 Task: Look for space in Metlili Chaamba, Algeria from 6th June, 2023 to 8th June, 2023 for 2 adults in price range Rs.7000 to Rs.12000. Place can be private room with 1  bedroom having 2 beds and 1 bathroom. Property type can be house, flat, hotel. Amenities needed are: wifi, washing machine. Booking option can be shelf check-in. Required host language is .
Action: Mouse moved to (431, 106)
Screenshot: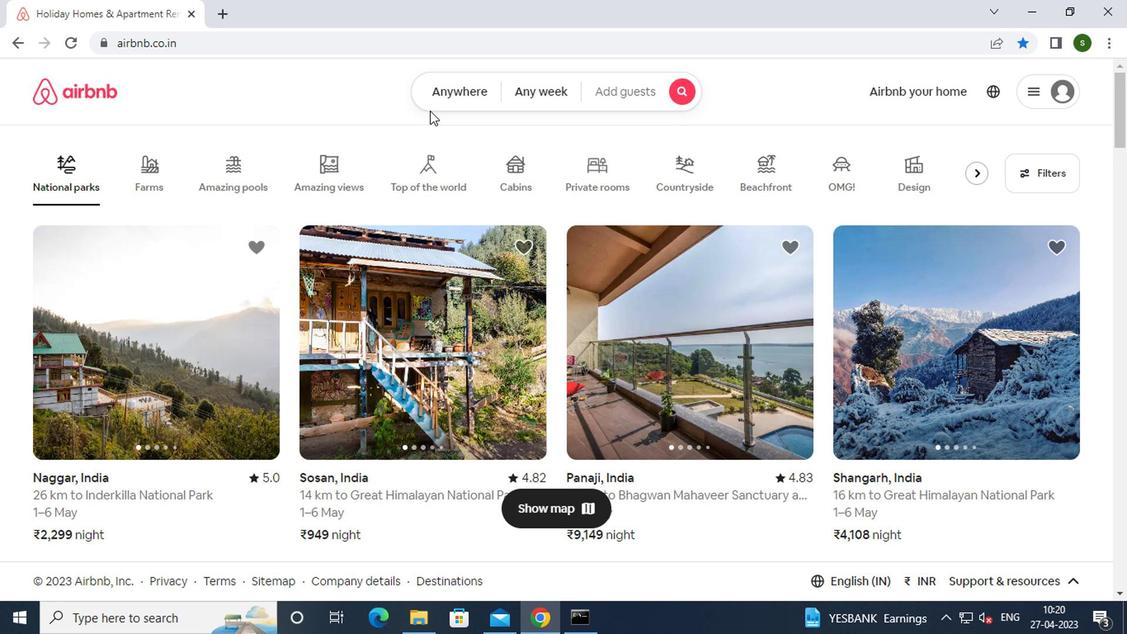 
Action: Mouse pressed left at (431, 106)
Screenshot: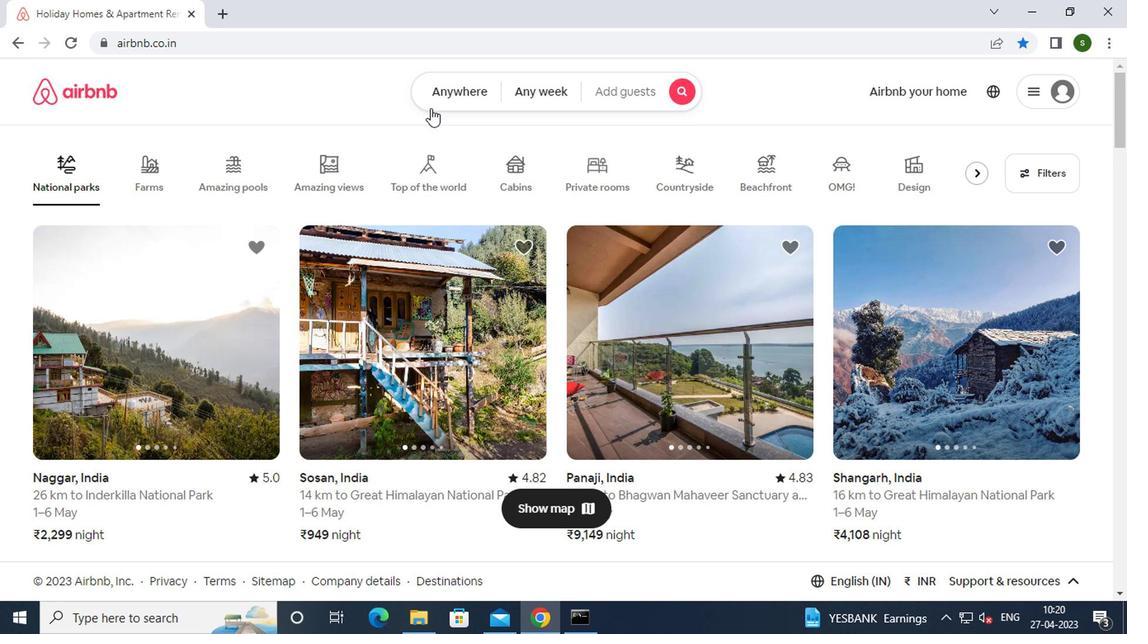 
Action: Mouse moved to (344, 162)
Screenshot: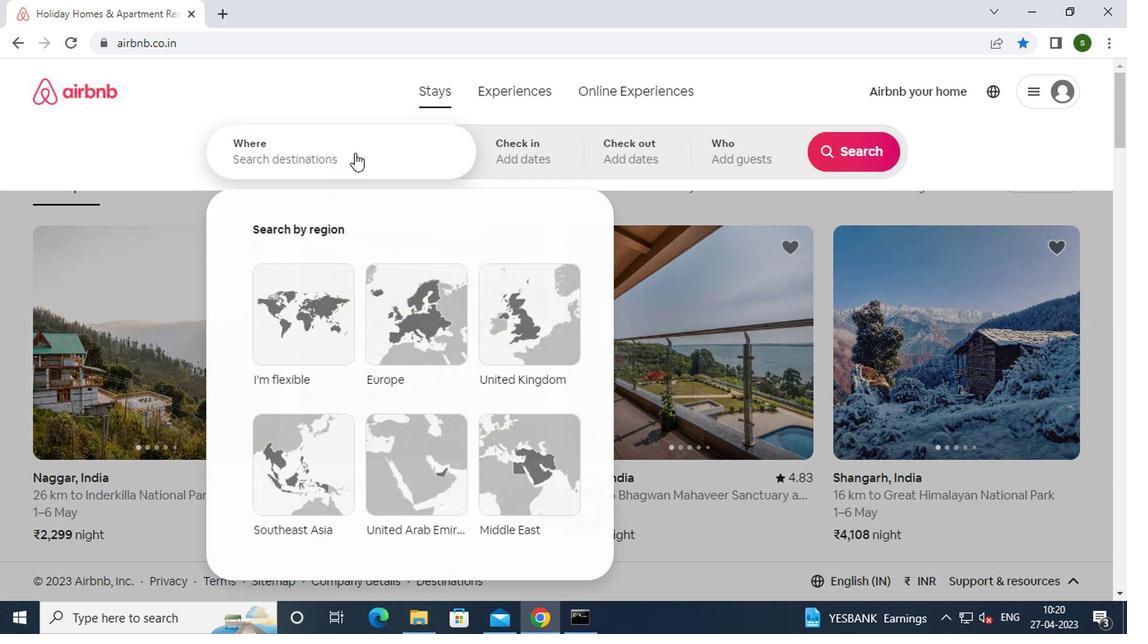 
Action: Mouse pressed left at (344, 162)
Screenshot: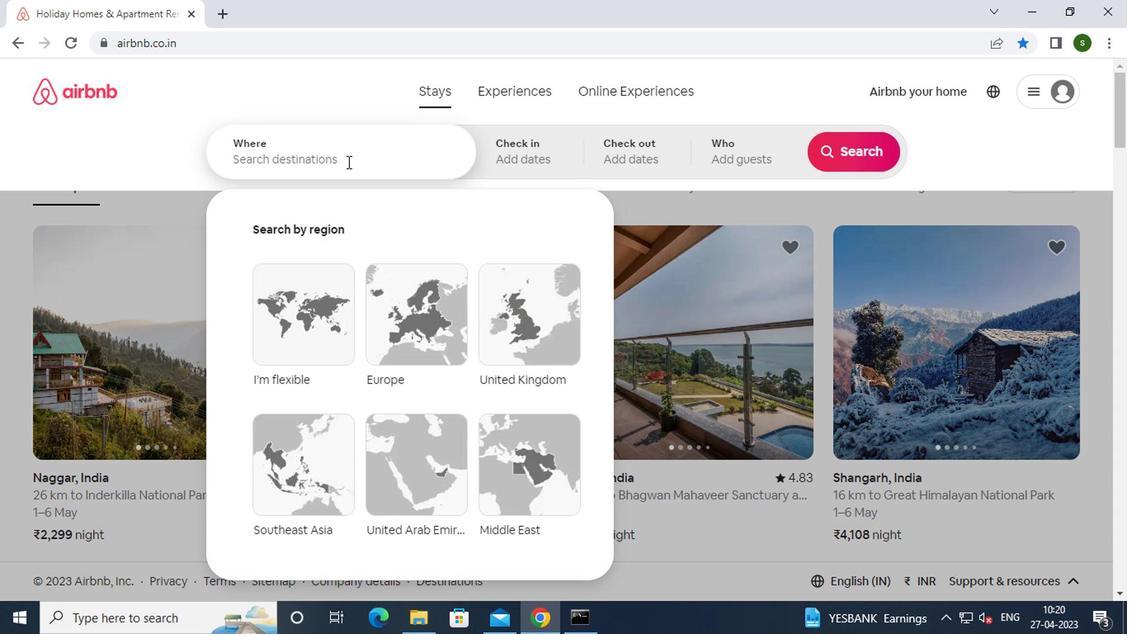 
Action: Key pressed m<Key.caps_lock>etlili<Key.space><Key.caps_lock>c<Key.caps_lock>haamba
Screenshot: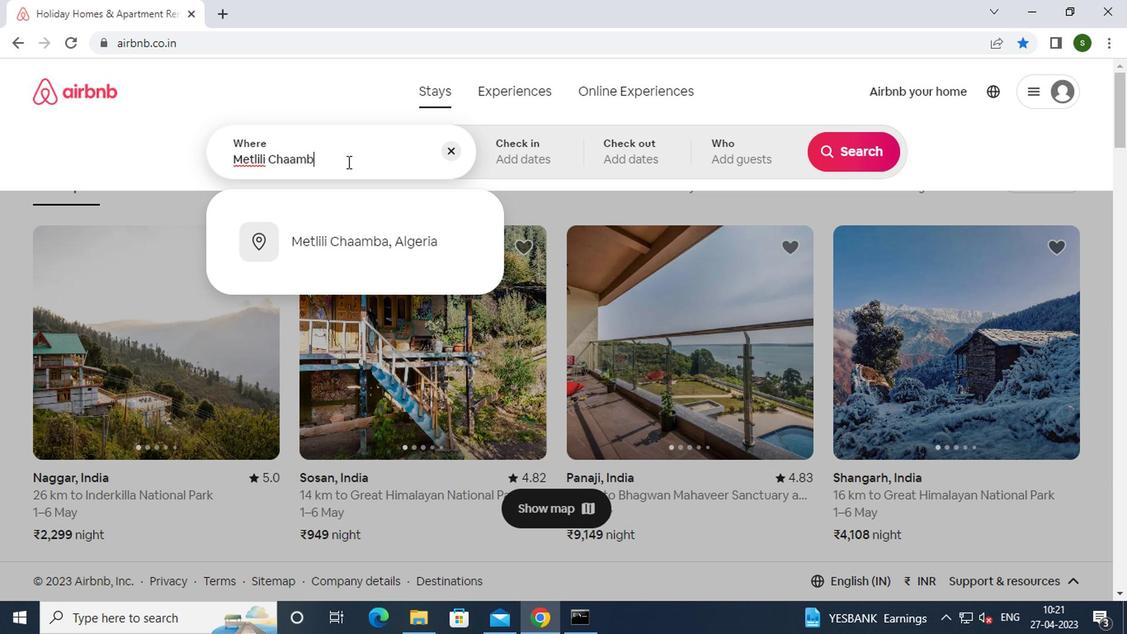 
Action: Mouse moved to (375, 236)
Screenshot: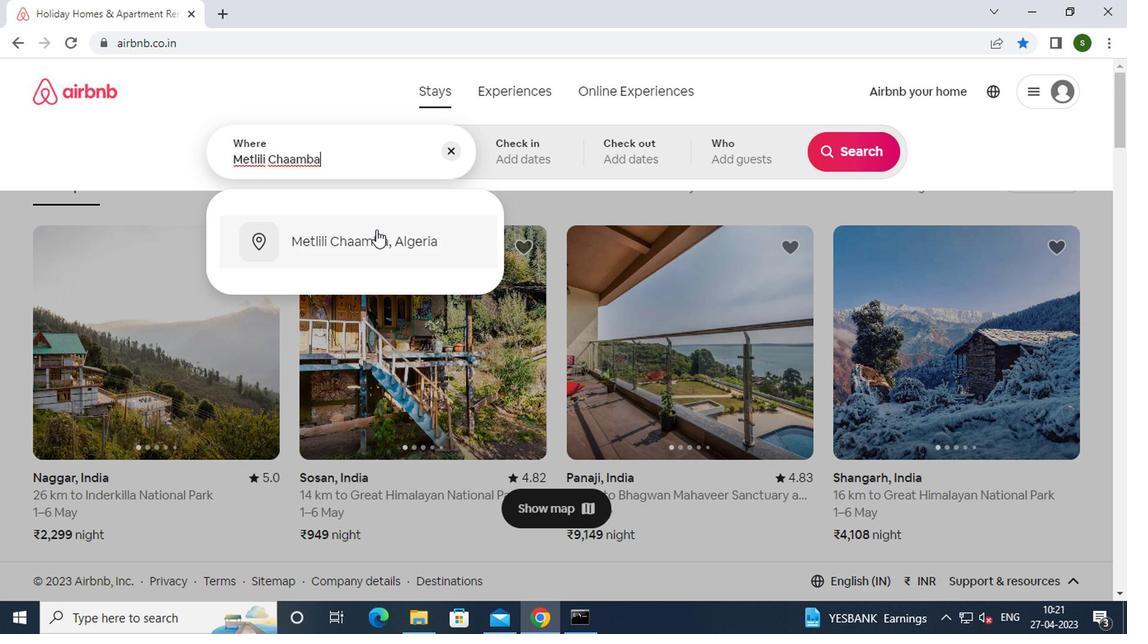 
Action: Mouse pressed left at (375, 236)
Screenshot: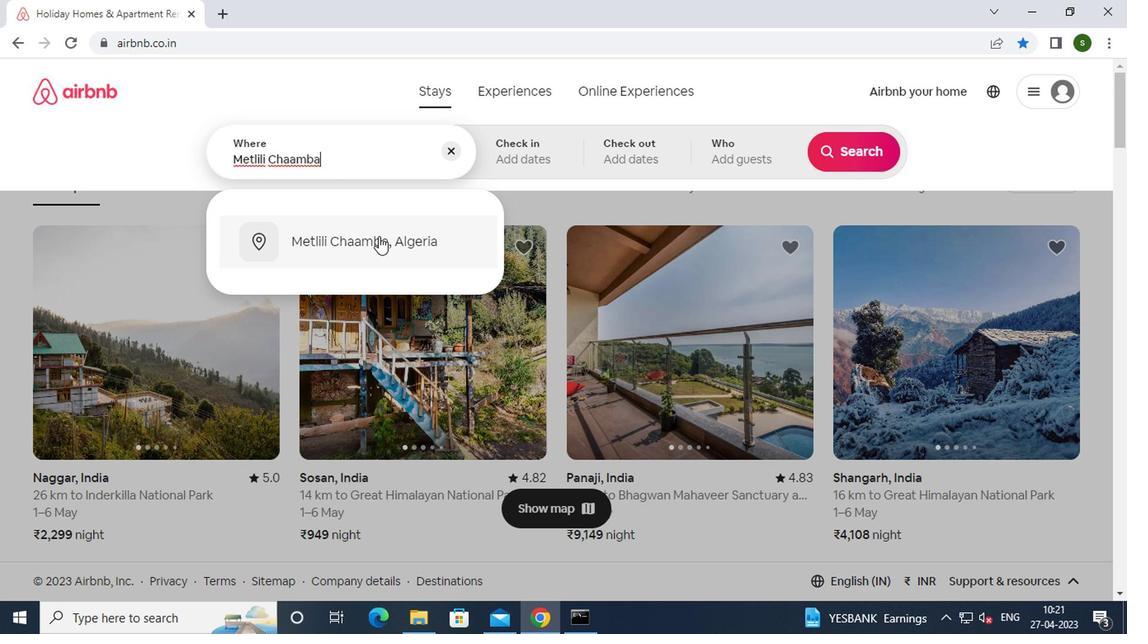
Action: Mouse moved to (840, 283)
Screenshot: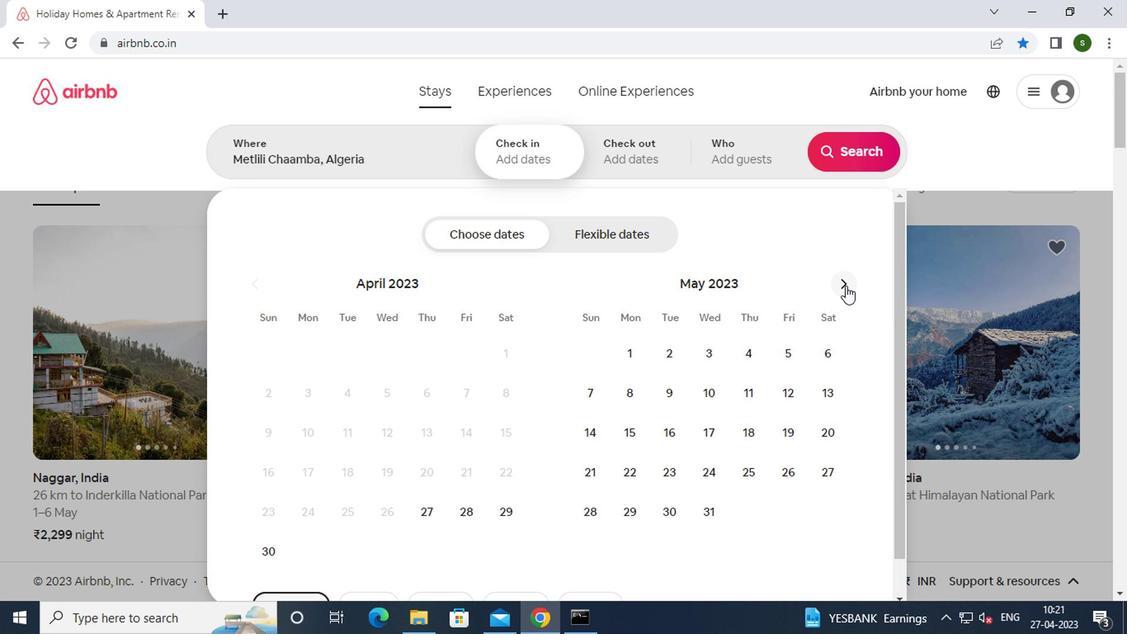 
Action: Mouse pressed left at (840, 283)
Screenshot: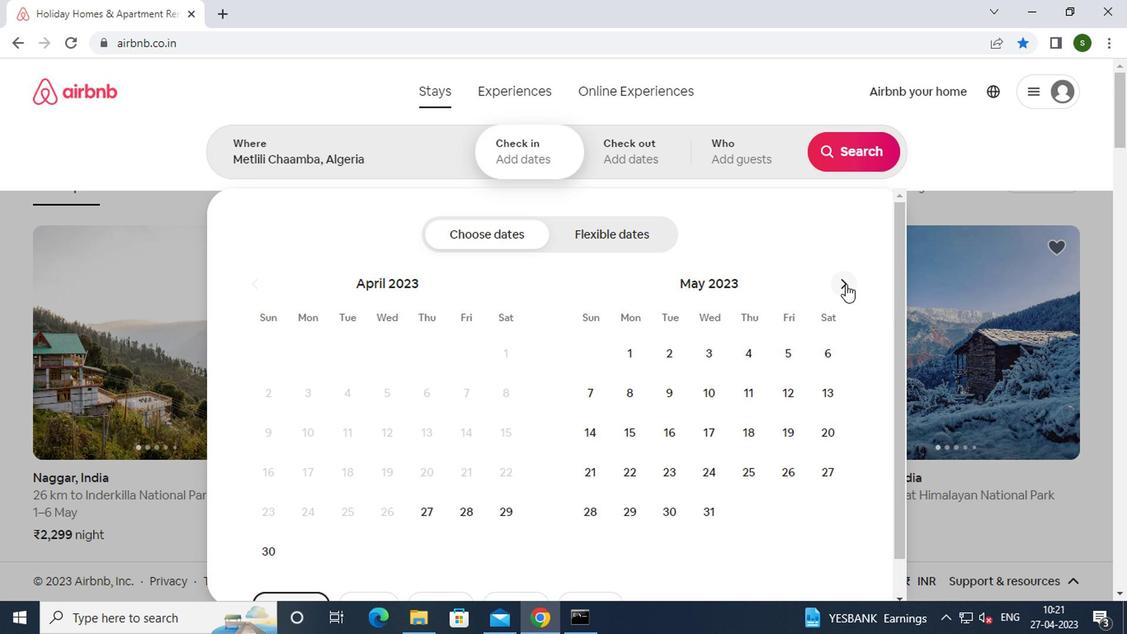 
Action: Mouse moved to (665, 393)
Screenshot: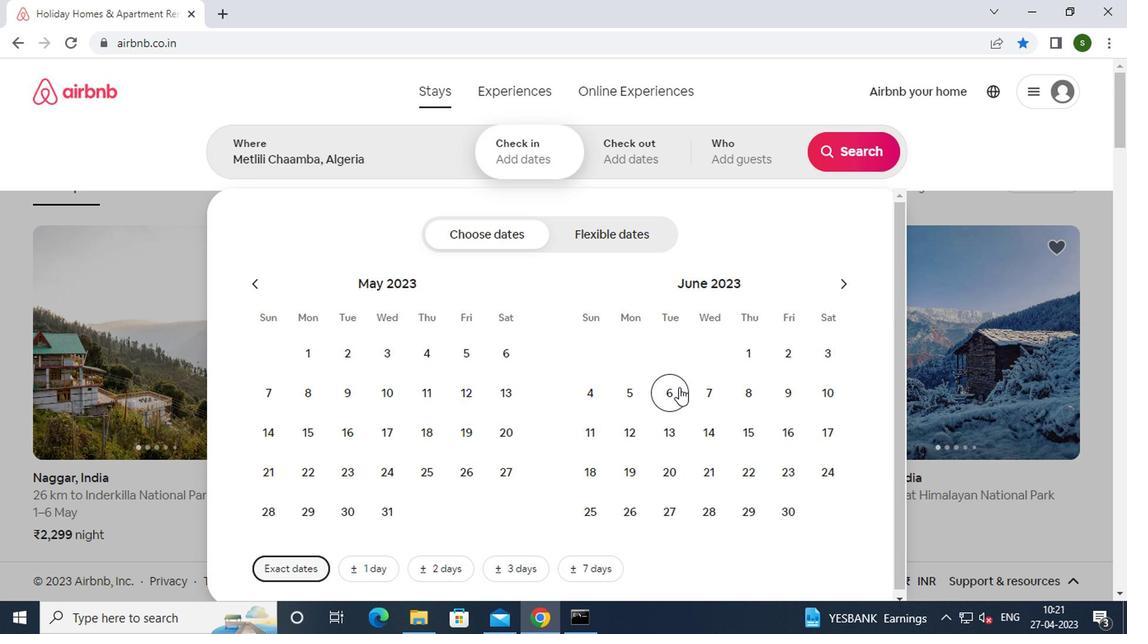 
Action: Mouse pressed left at (665, 393)
Screenshot: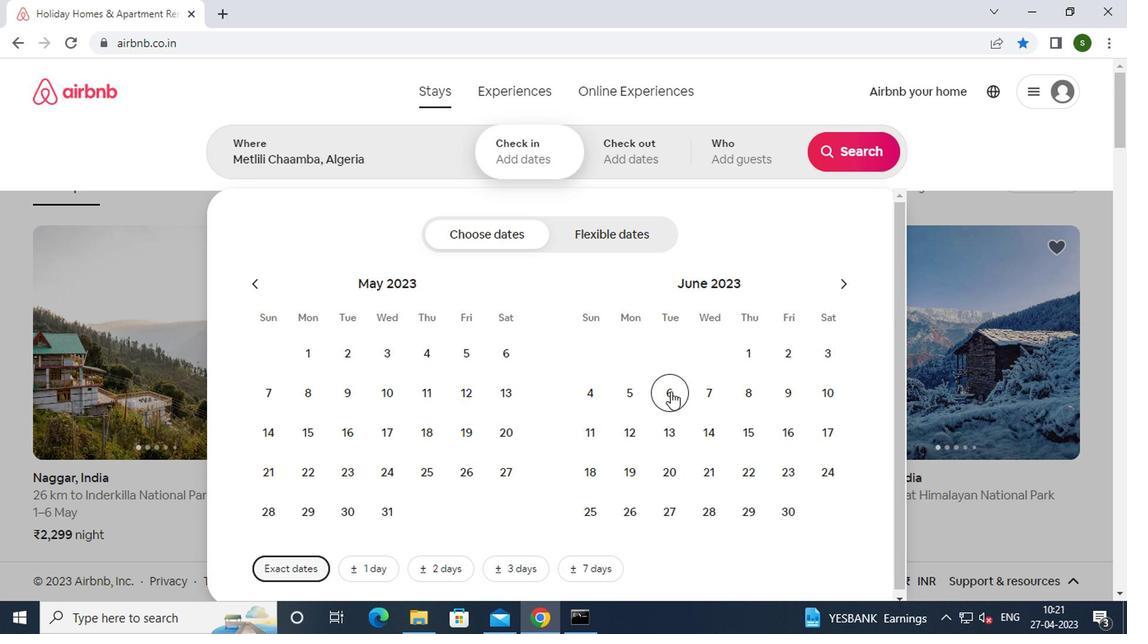 
Action: Mouse moved to (753, 396)
Screenshot: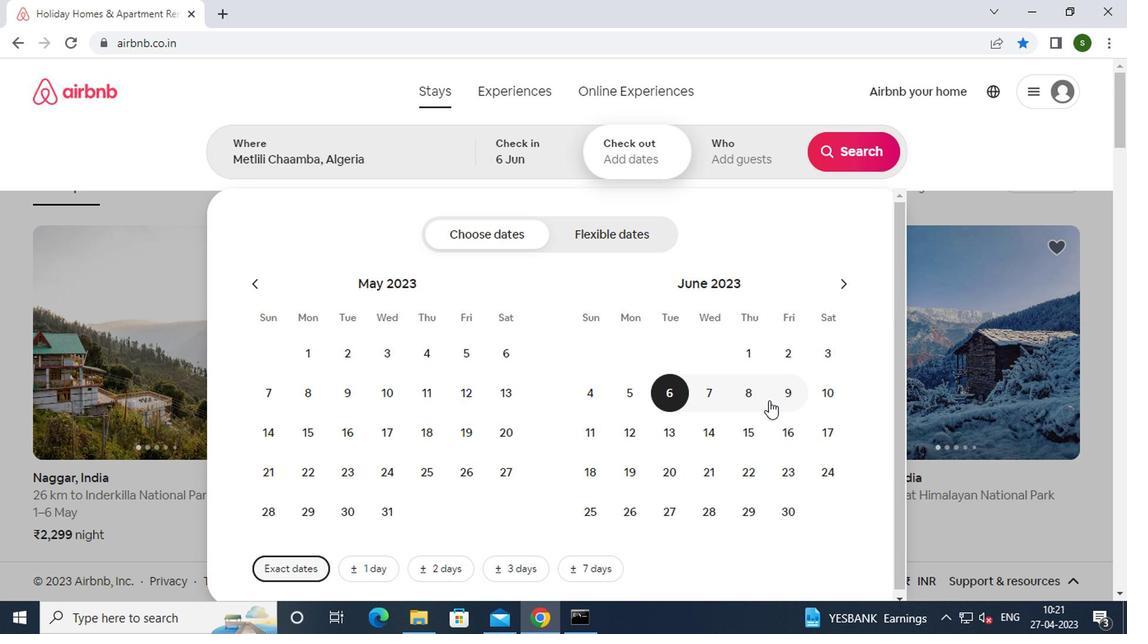 
Action: Mouse pressed left at (753, 396)
Screenshot: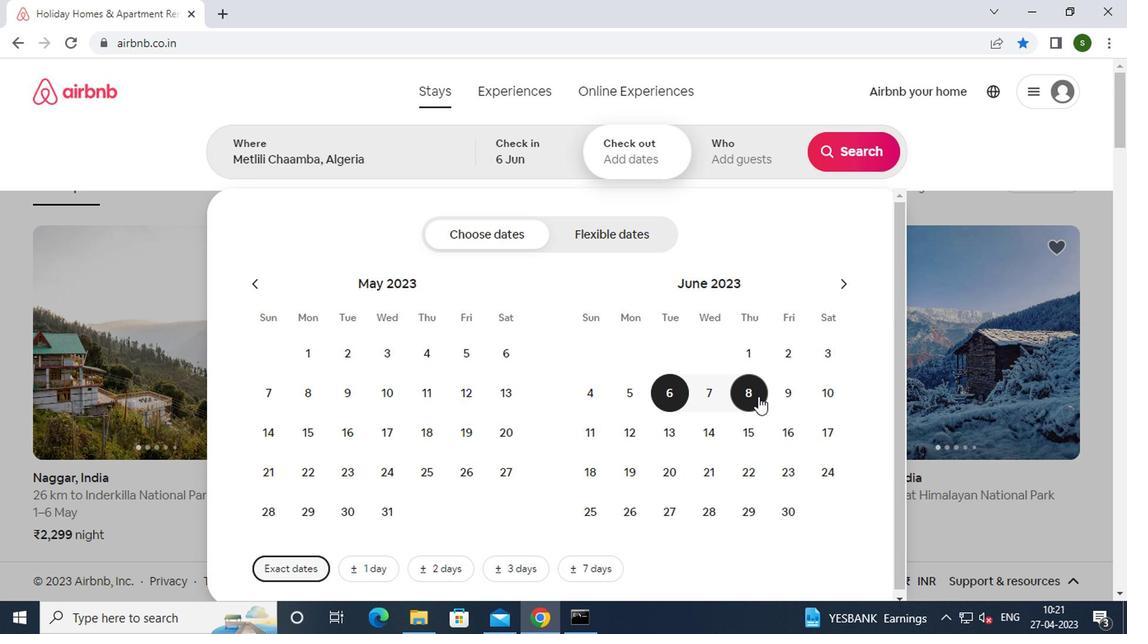 
Action: Mouse moved to (737, 149)
Screenshot: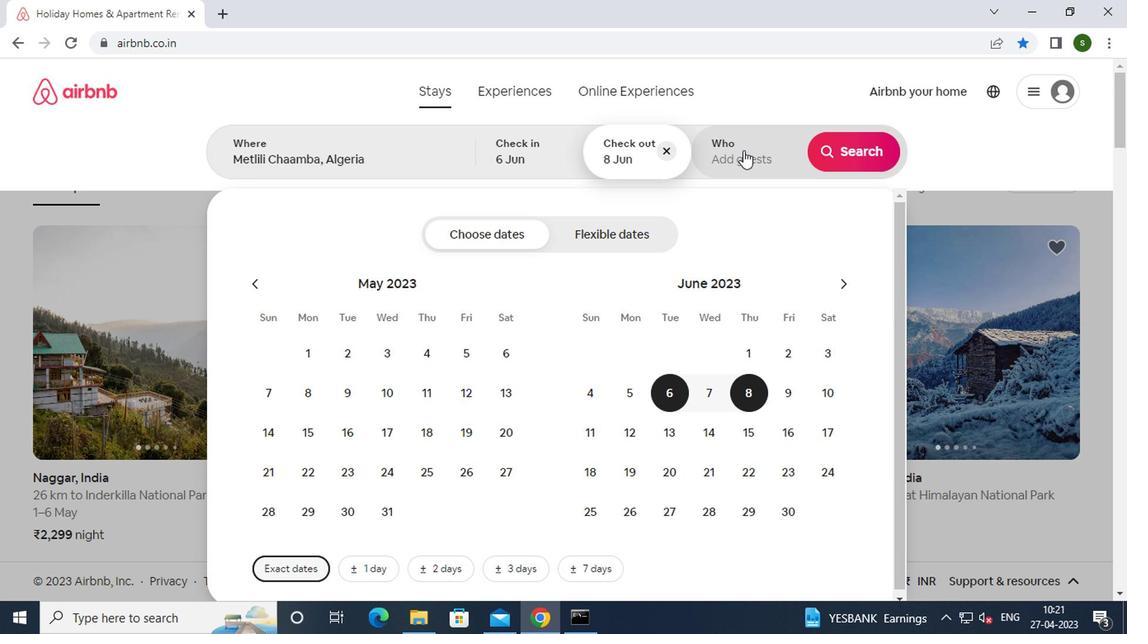 
Action: Mouse pressed left at (737, 149)
Screenshot: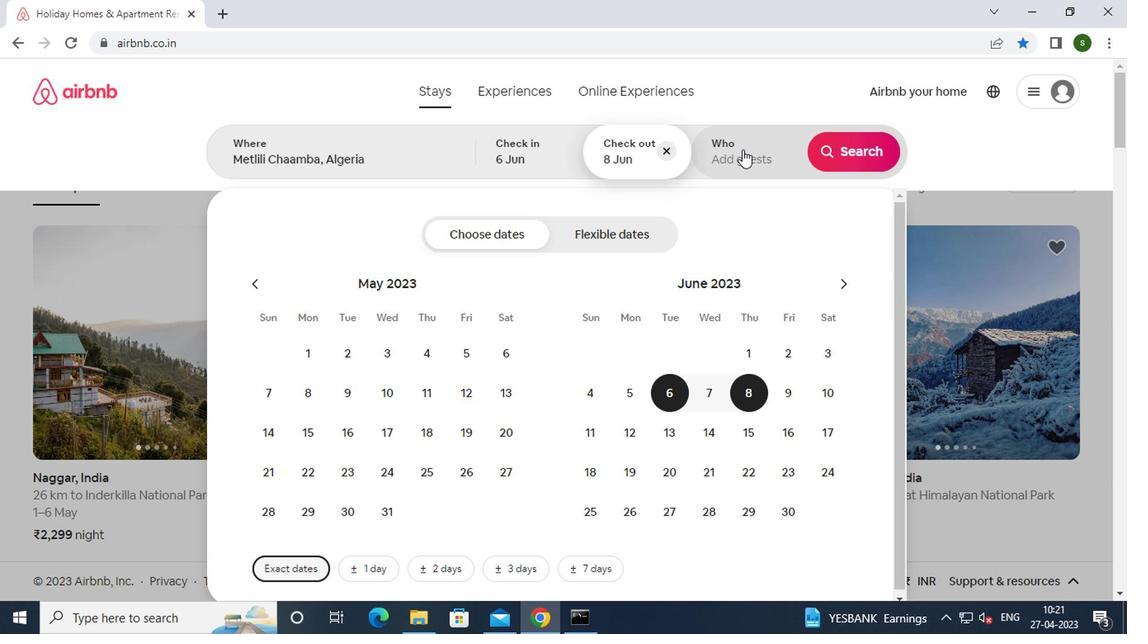 
Action: Mouse moved to (854, 238)
Screenshot: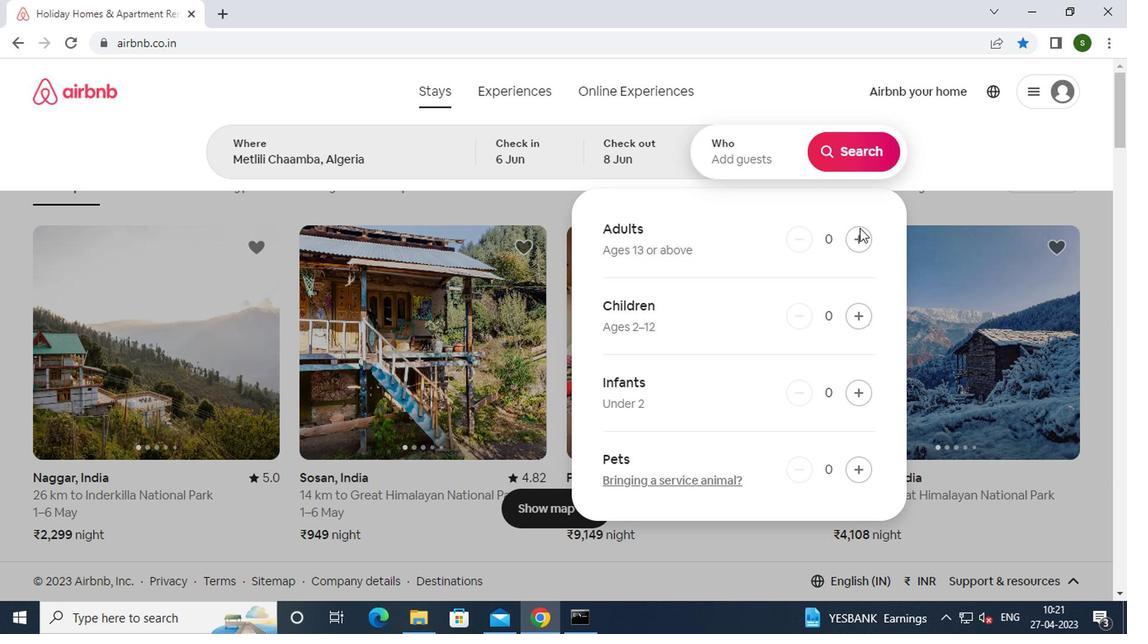 
Action: Mouse pressed left at (854, 238)
Screenshot: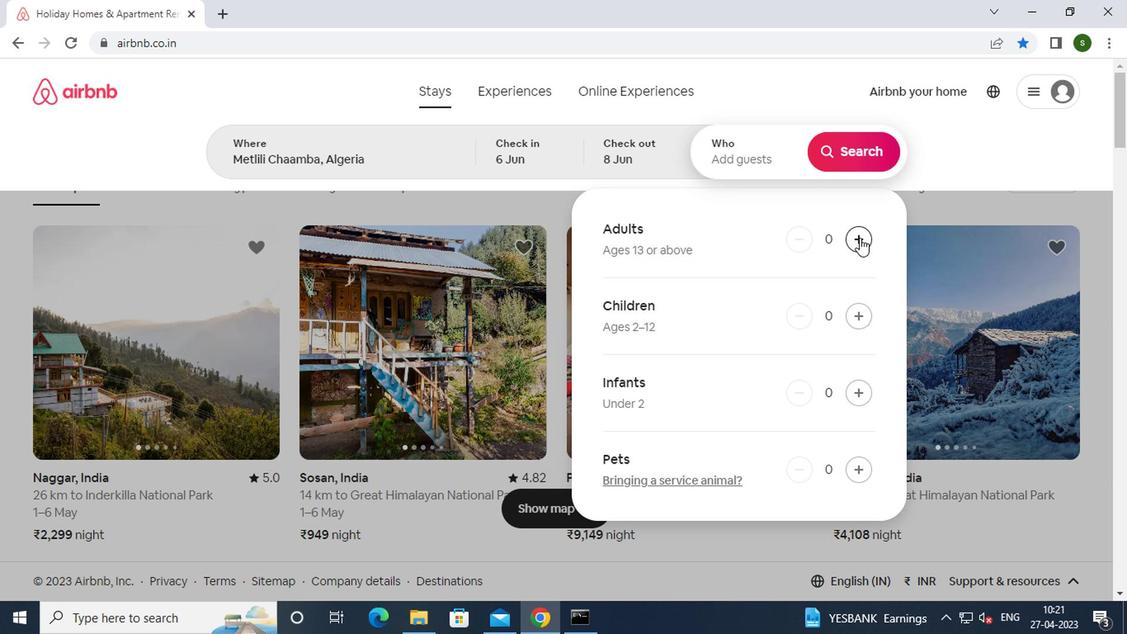 
Action: Mouse pressed left at (854, 238)
Screenshot: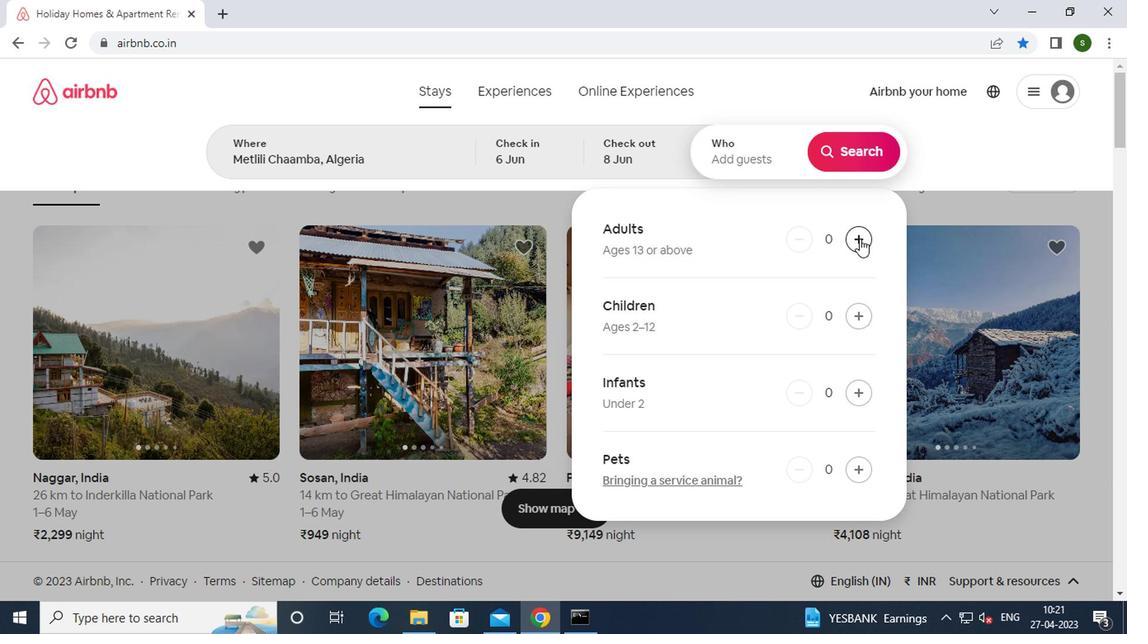 
Action: Mouse moved to (863, 148)
Screenshot: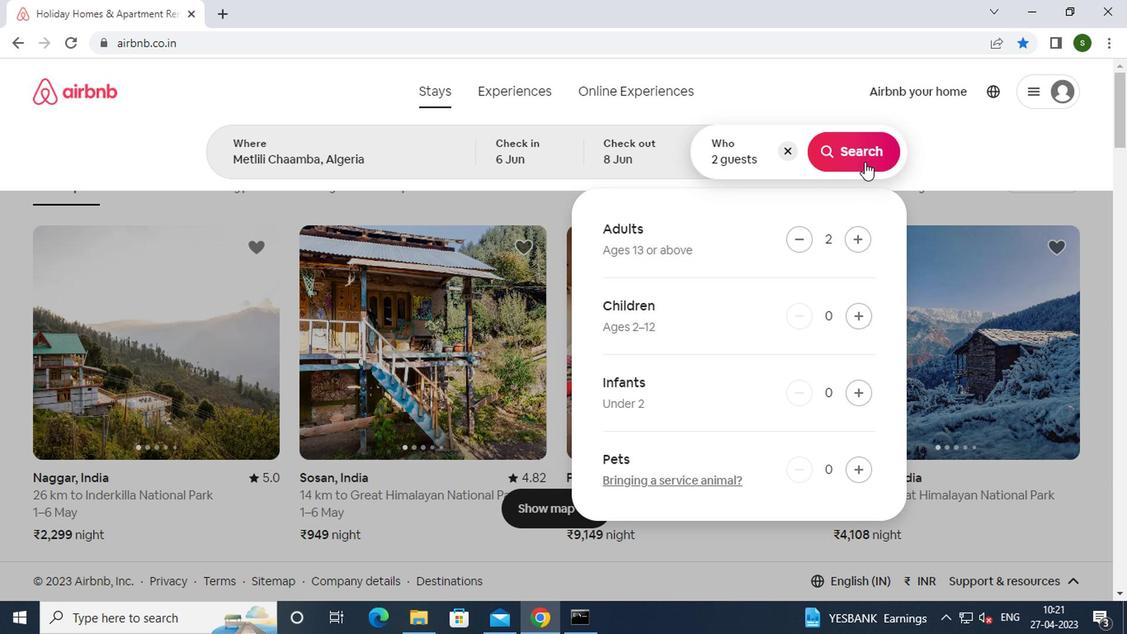 
Action: Mouse pressed left at (863, 148)
Screenshot: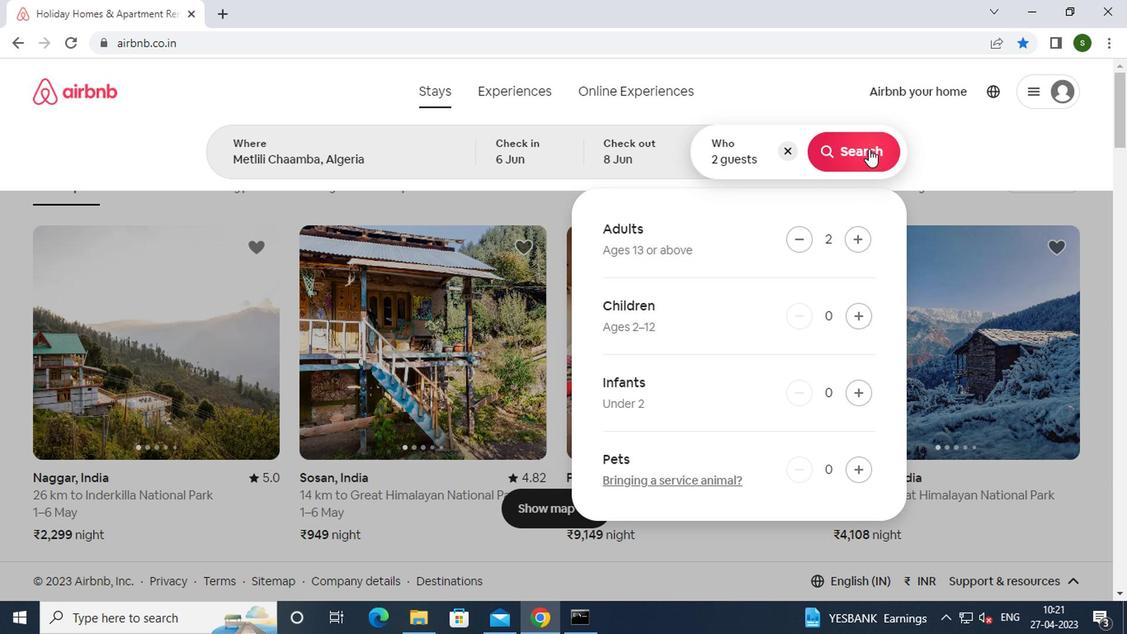 
Action: Mouse moved to (1050, 160)
Screenshot: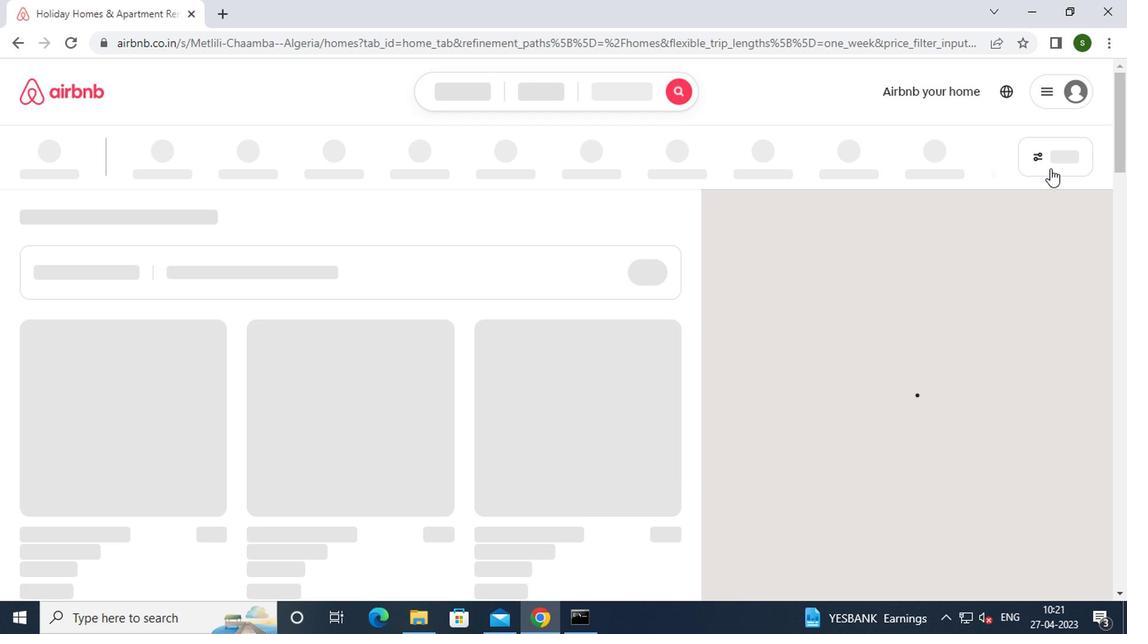 
Action: Mouse pressed left at (1050, 160)
Screenshot: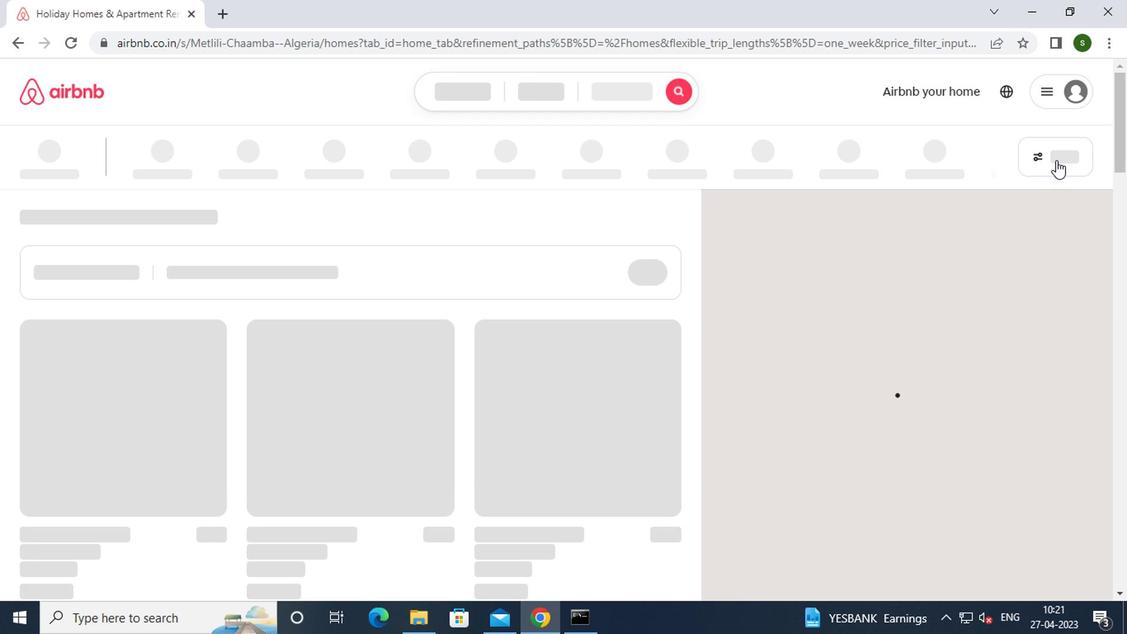 
Action: Mouse moved to (1022, 154)
Screenshot: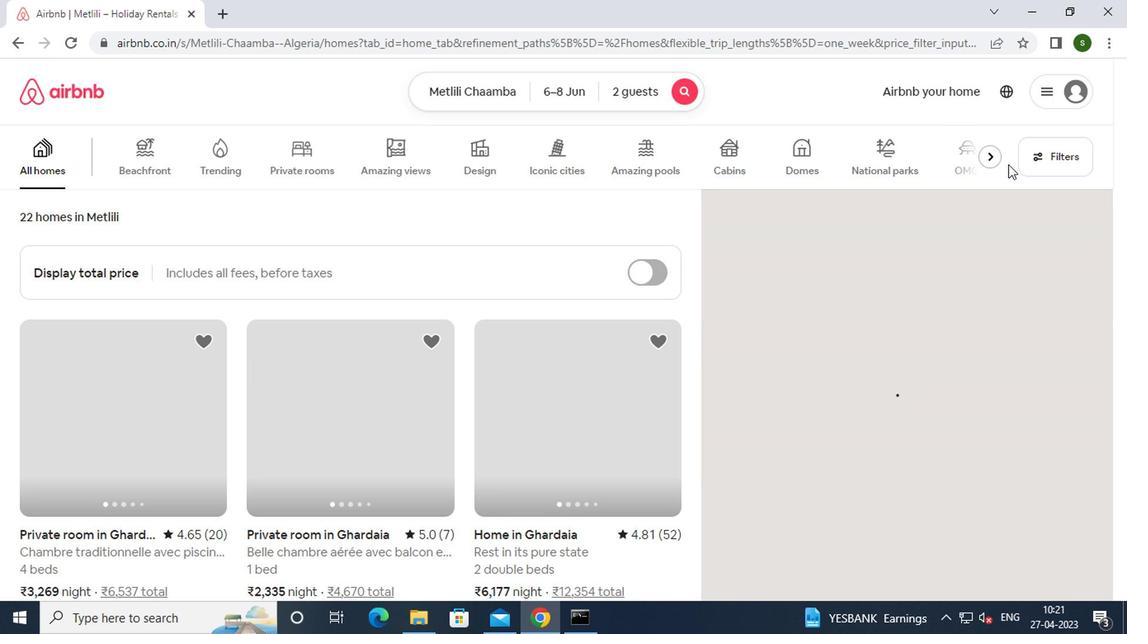 
Action: Mouse pressed left at (1022, 154)
Screenshot: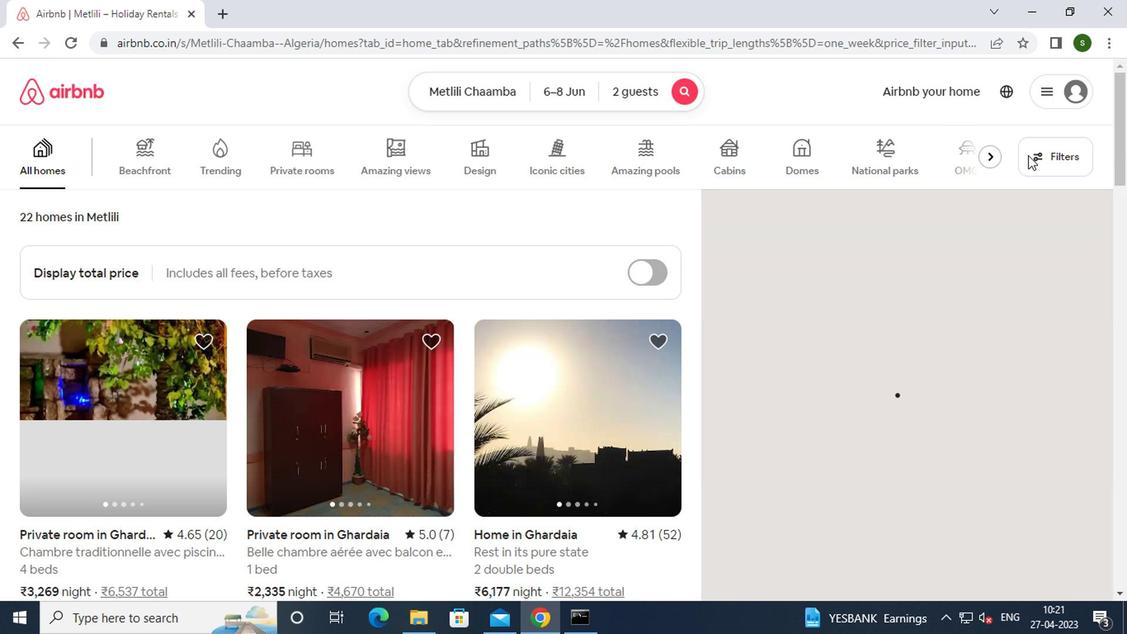
Action: Mouse moved to (474, 364)
Screenshot: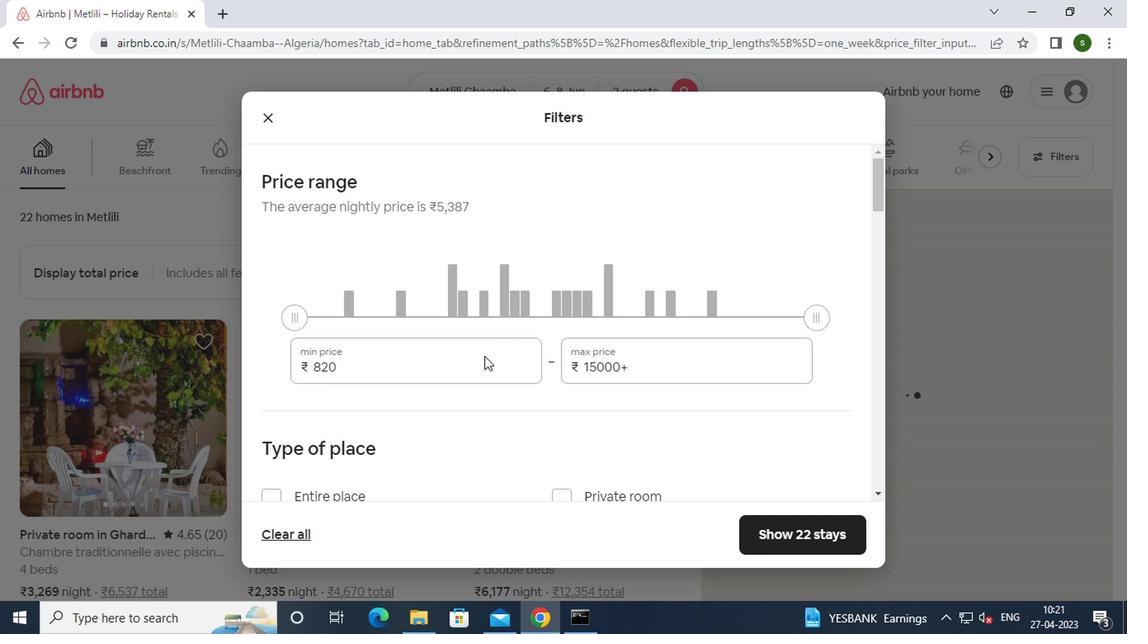 
Action: Mouse pressed left at (474, 364)
Screenshot: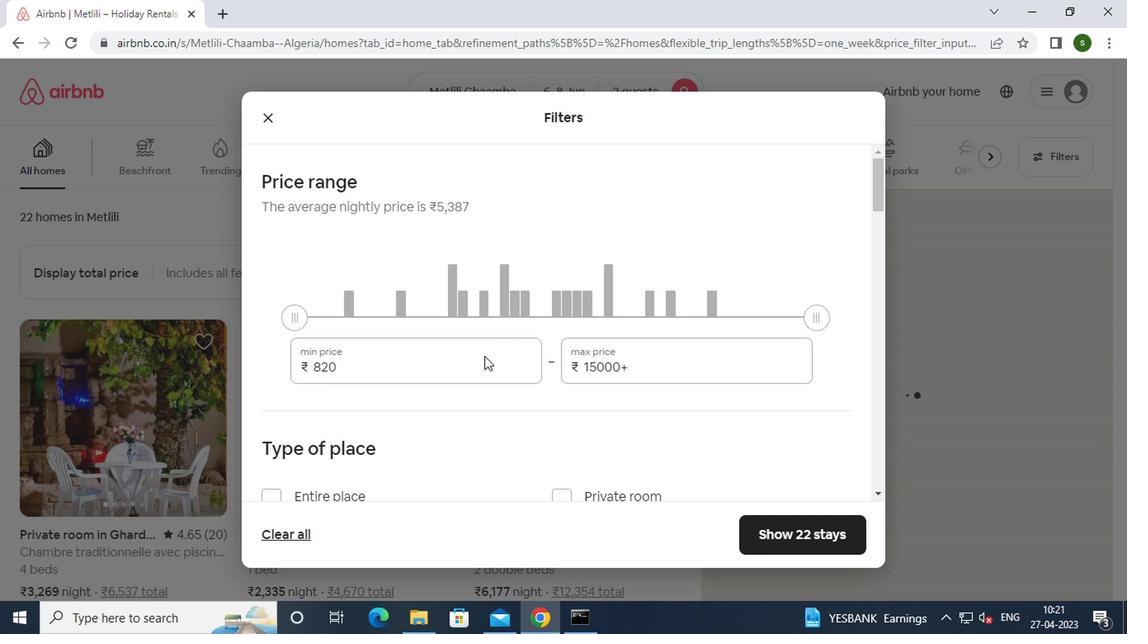 
Action: Mouse moved to (460, 357)
Screenshot: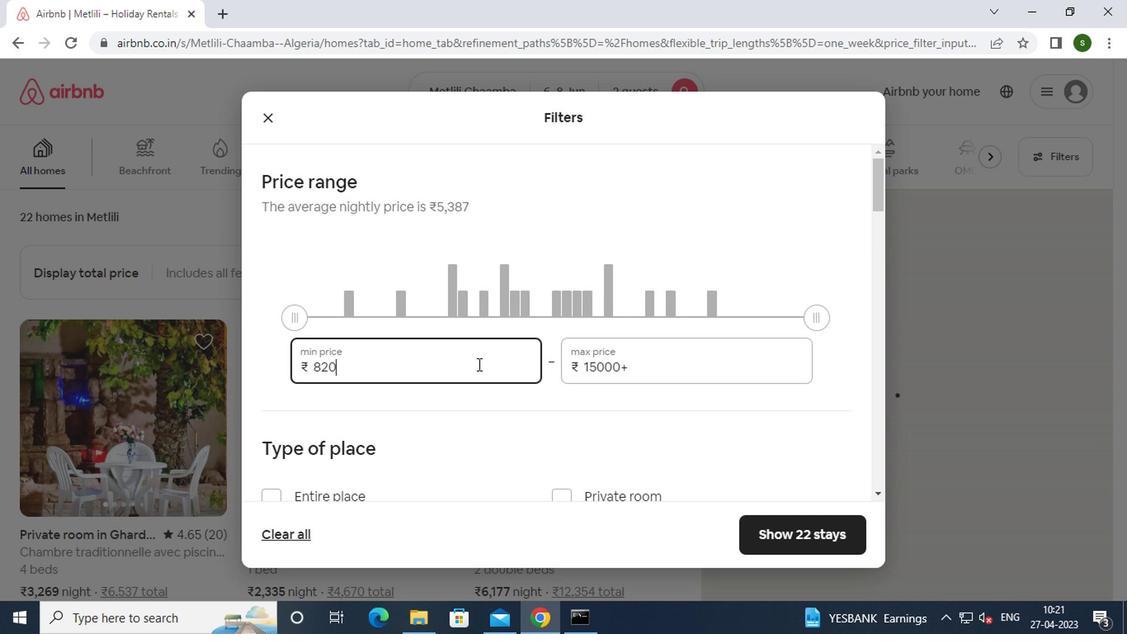 
Action: Key pressed <Key.backspace><Key.backspace><Key.backspace><Key.backspace><Key.backspace><Key.backspace><Key.backspace><Key.backspace><Key.backspace>7000
Screenshot: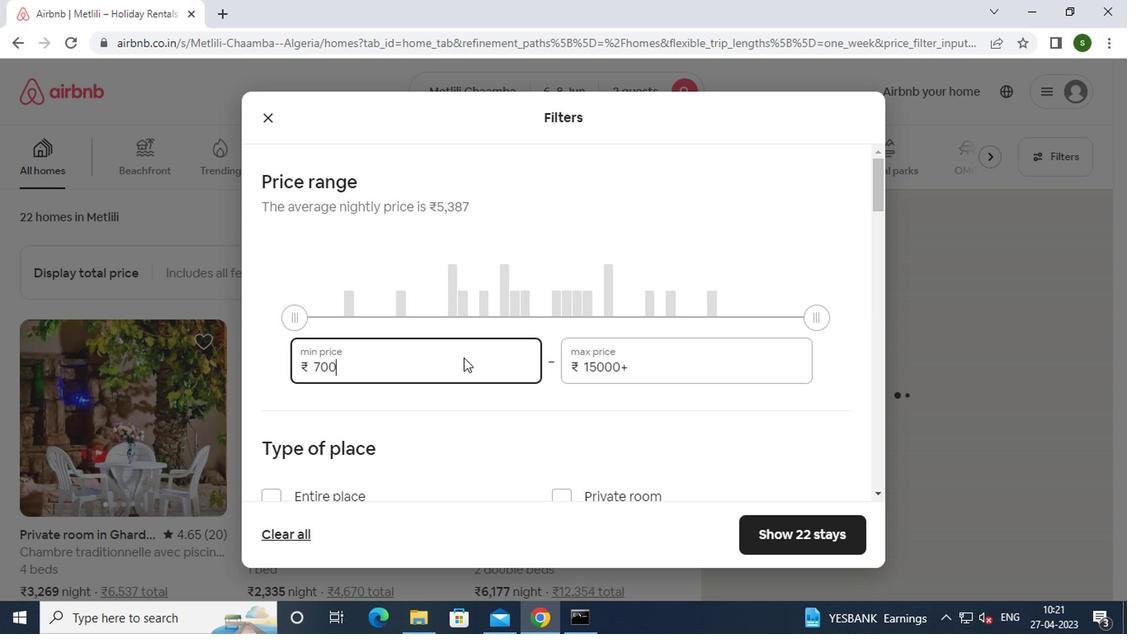 
Action: Mouse moved to (643, 373)
Screenshot: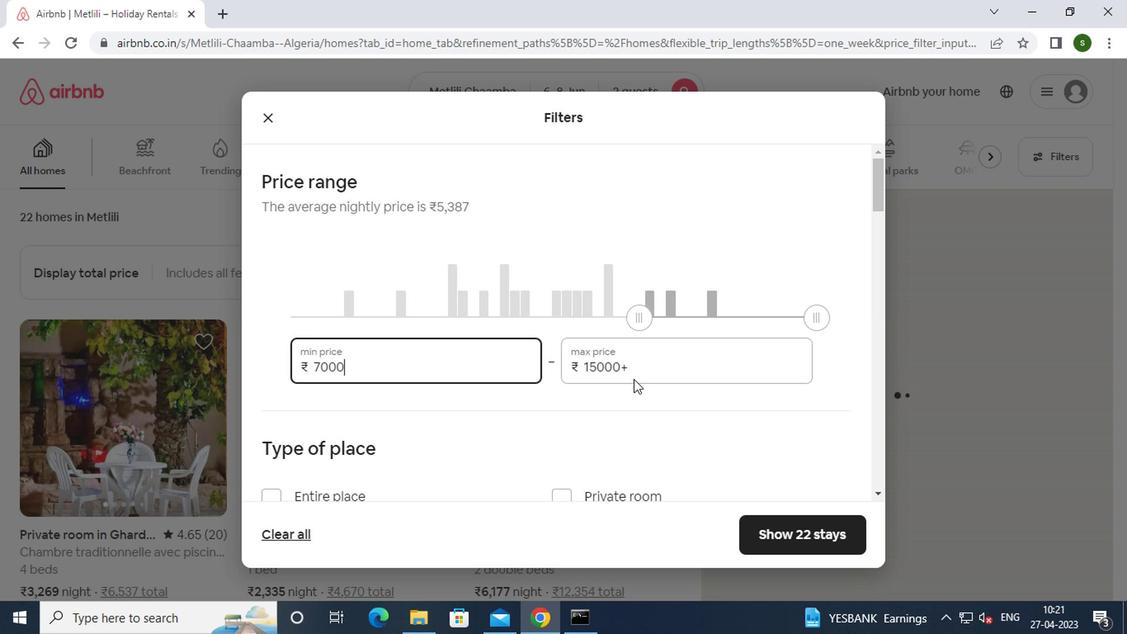 
Action: Mouse pressed left at (643, 373)
Screenshot: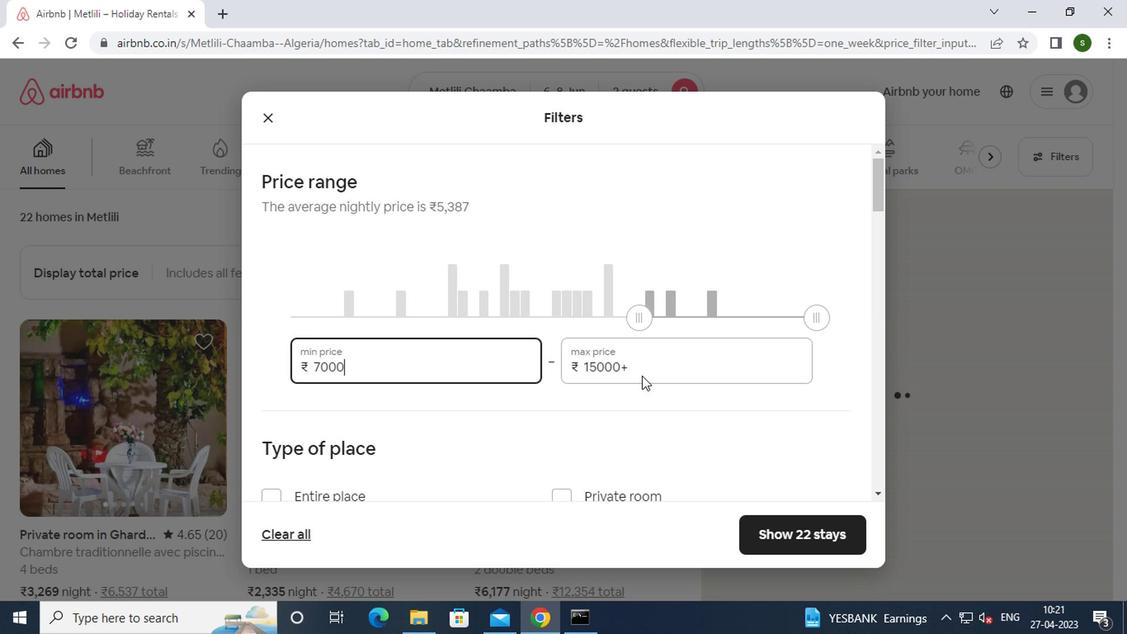 
Action: Key pressed <Key.backspace><Key.backspace><Key.backspace><Key.backspace><Key.backspace><Key.backspace><Key.backspace><Key.backspace><Key.backspace>12000
Screenshot: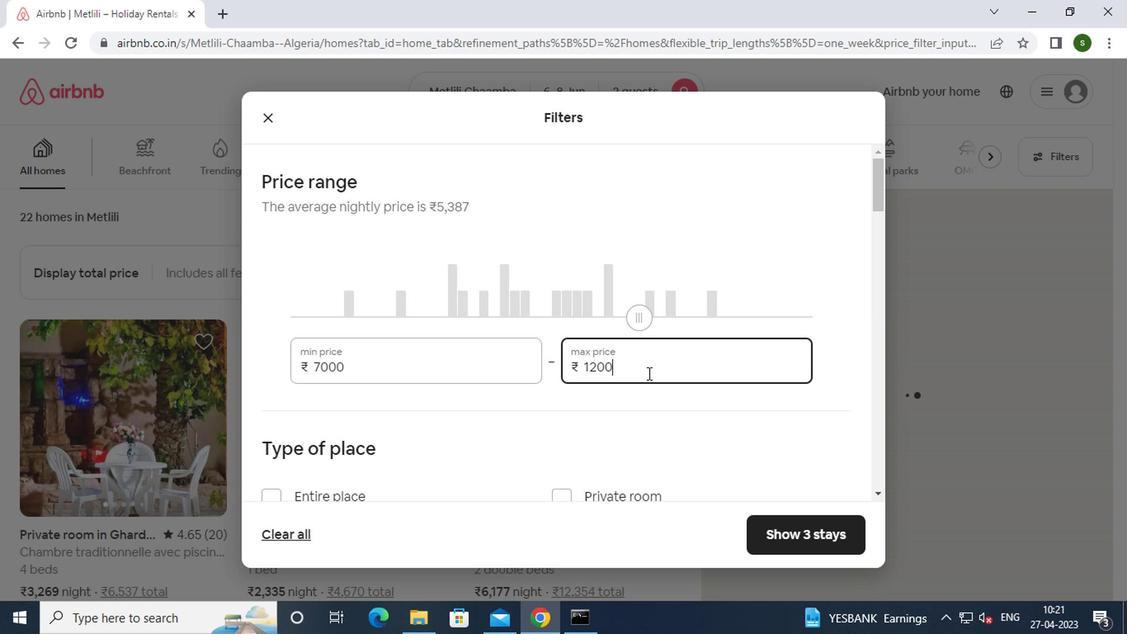 
Action: Mouse moved to (560, 384)
Screenshot: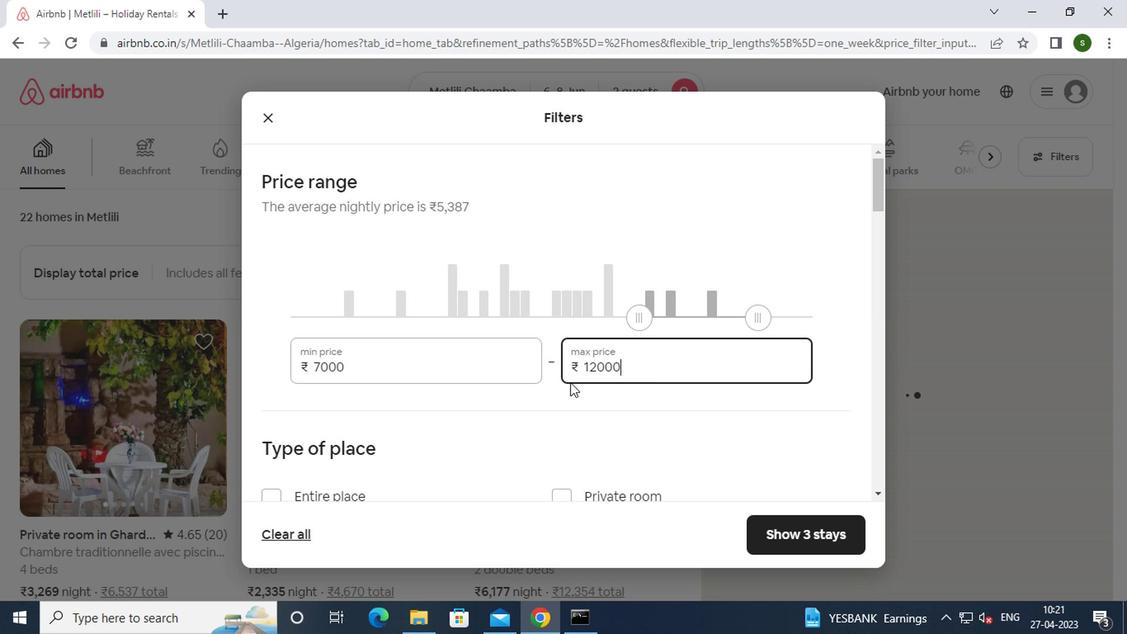 
Action: Mouse scrolled (560, 383) with delta (0, -1)
Screenshot: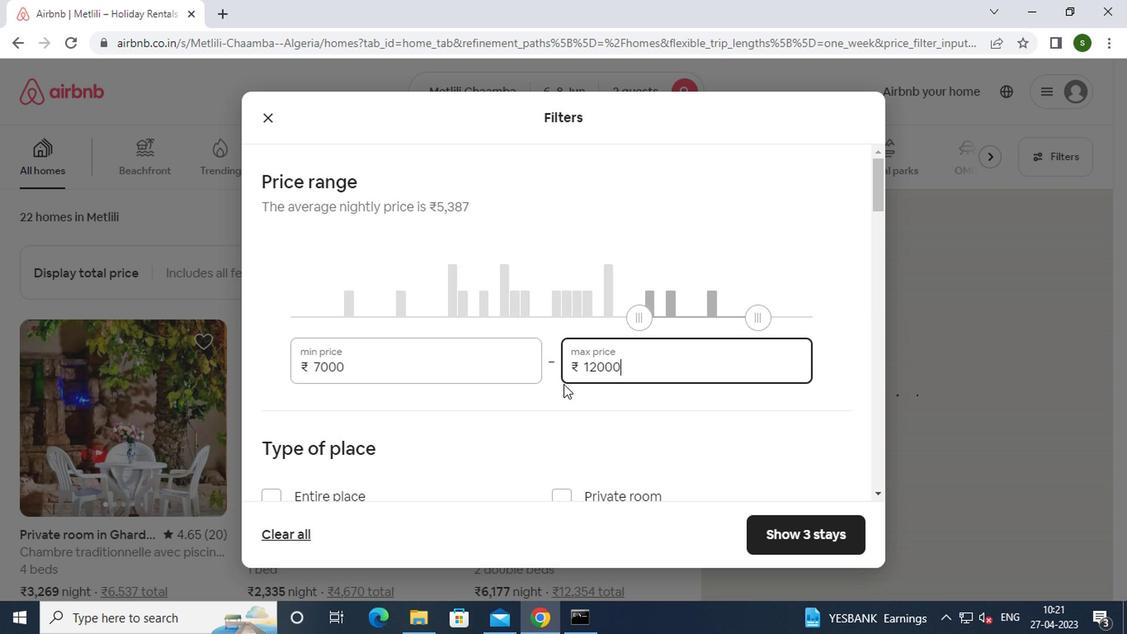
Action: Mouse moved to (550, 413)
Screenshot: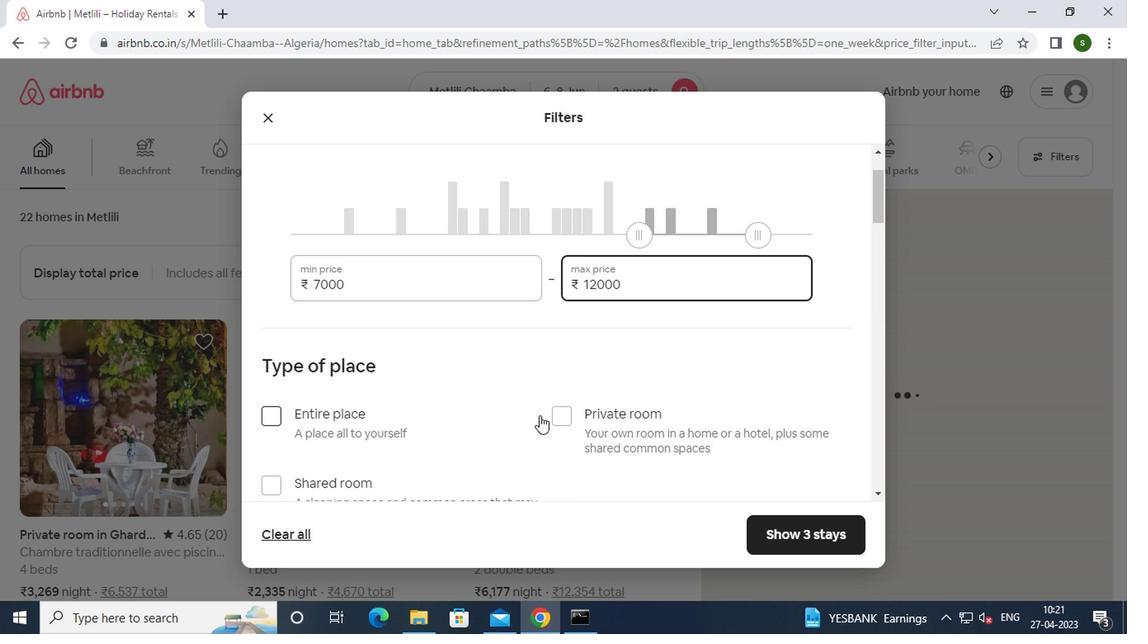 
Action: Mouse pressed left at (550, 413)
Screenshot: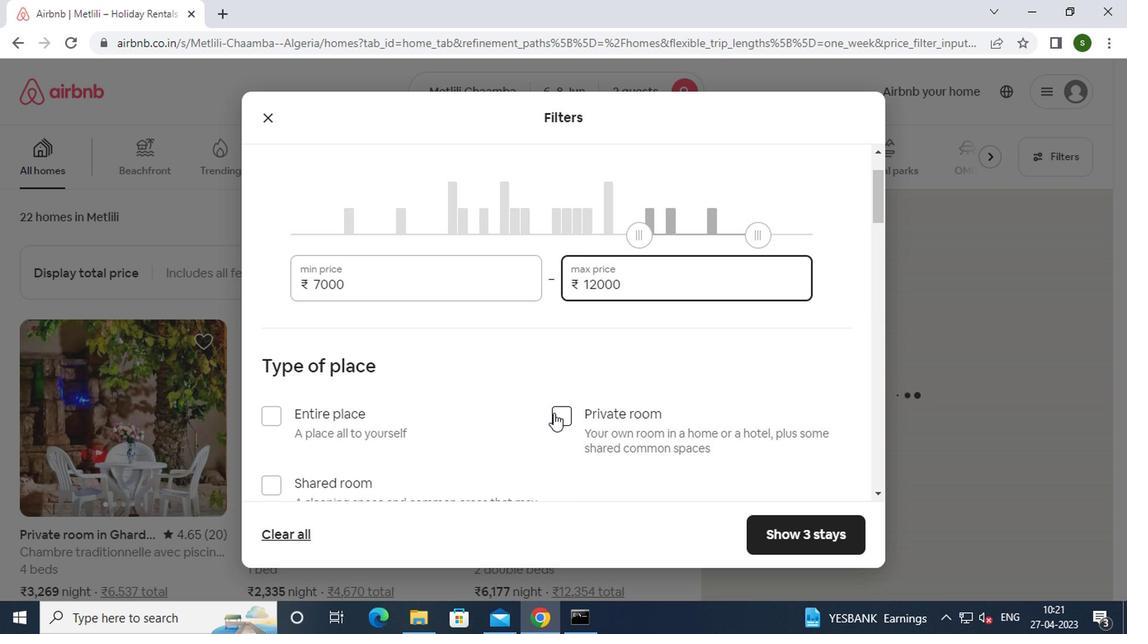 
Action: Mouse moved to (535, 381)
Screenshot: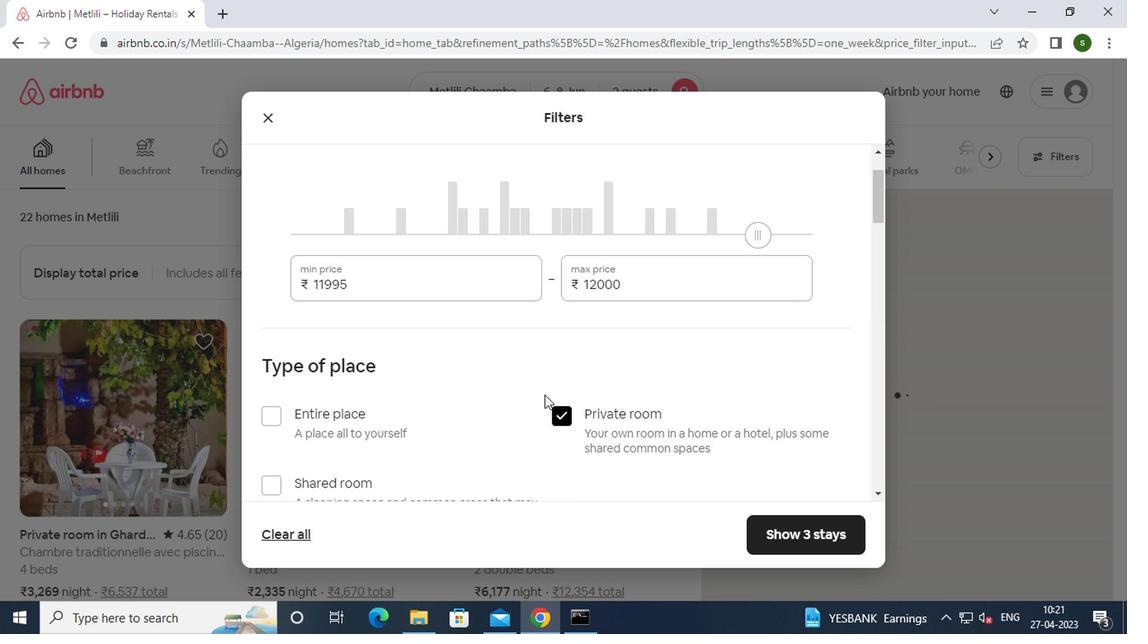 
Action: Mouse scrolled (535, 381) with delta (0, 0)
Screenshot: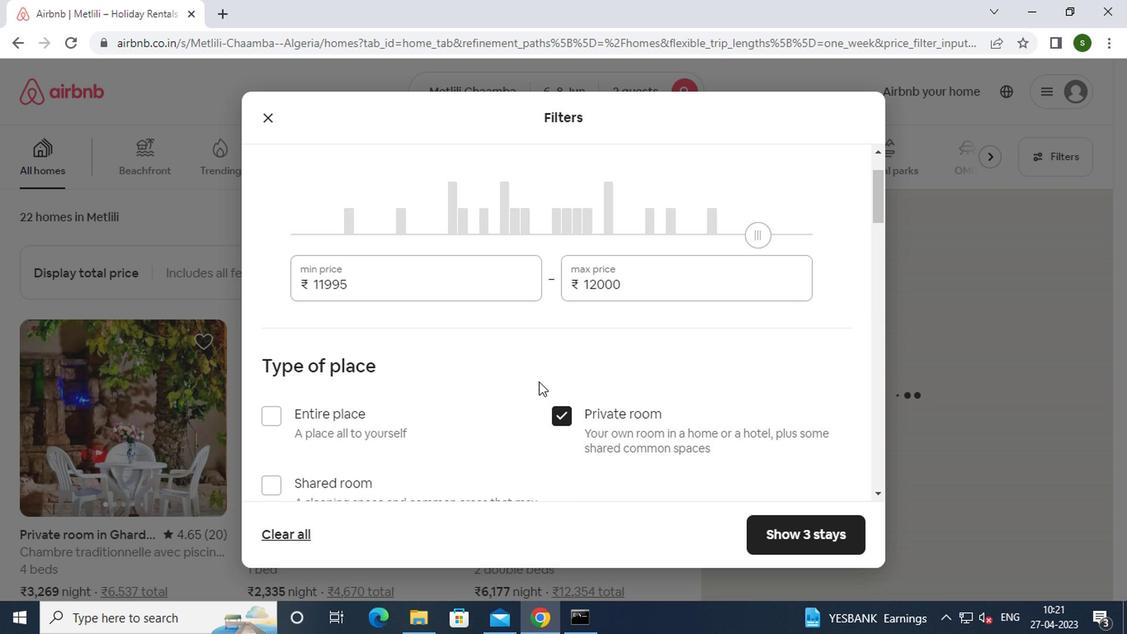 
Action: Mouse scrolled (535, 381) with delta (0, 0)
Screenshot: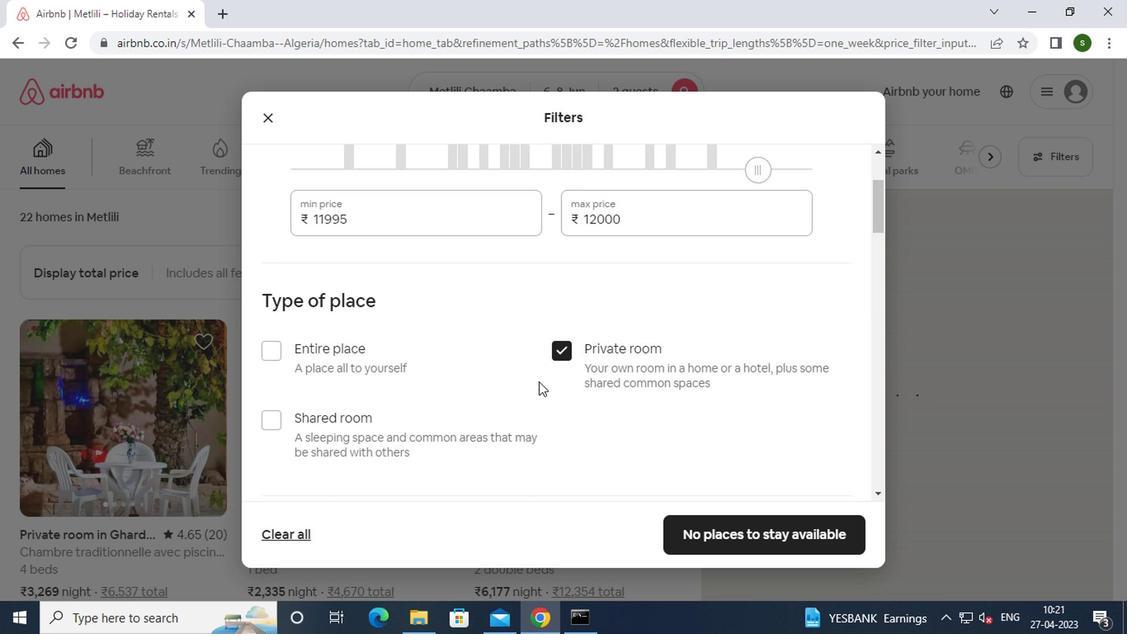 
Action: Mouse scrolled (535, 381) with delta (0, 0)
Screenshot: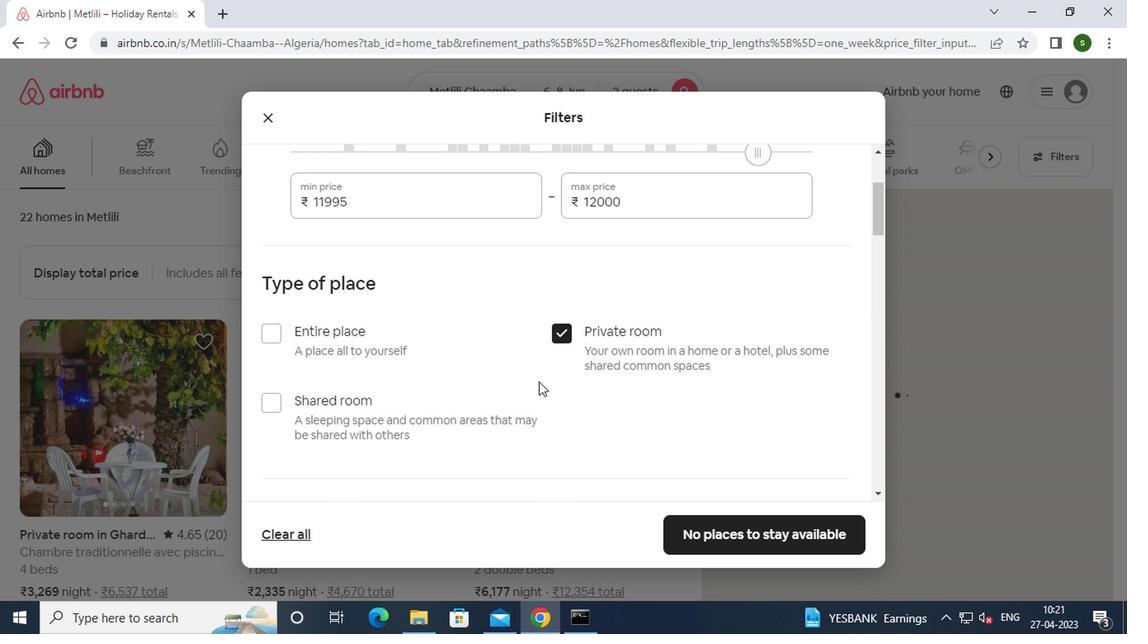 
Action: Mouse scrolled (535, 381) with delta (0, 0)
Screenshot: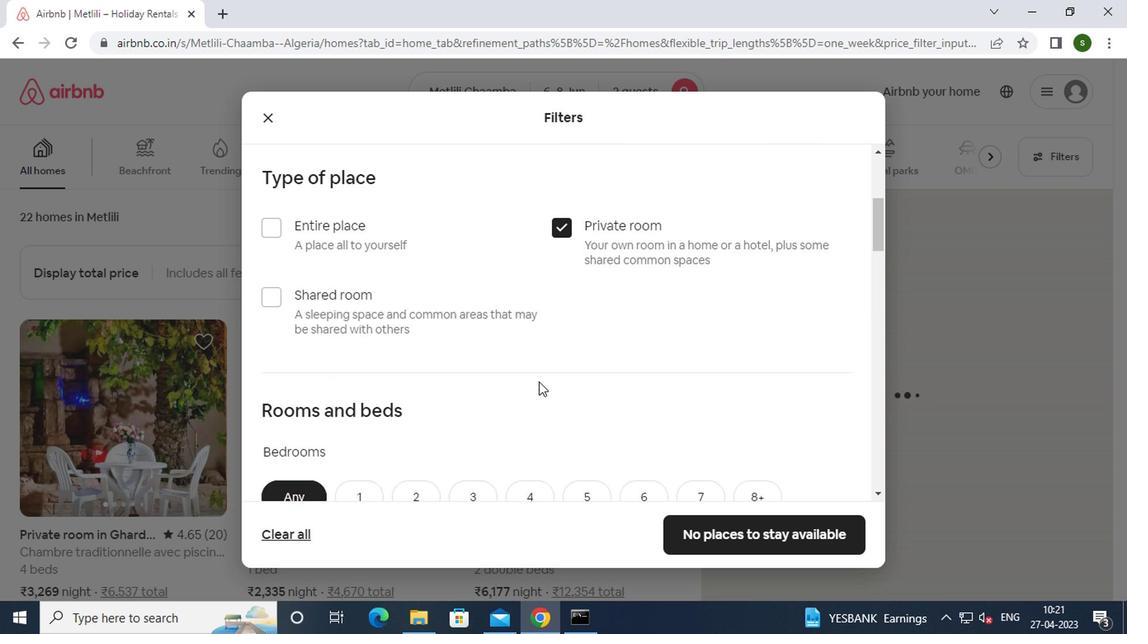 
Action: Mouse scrolled (535, 381) with delta (0, 0)
Screenshot: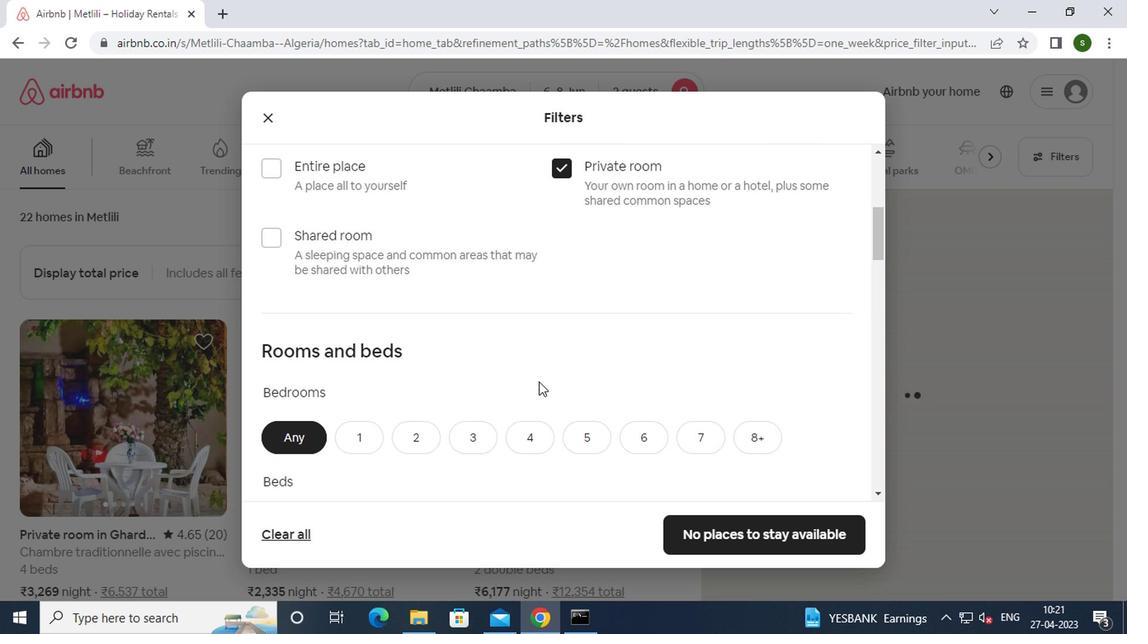 
Action: Mouse moved to (345, 275)
Screenshot: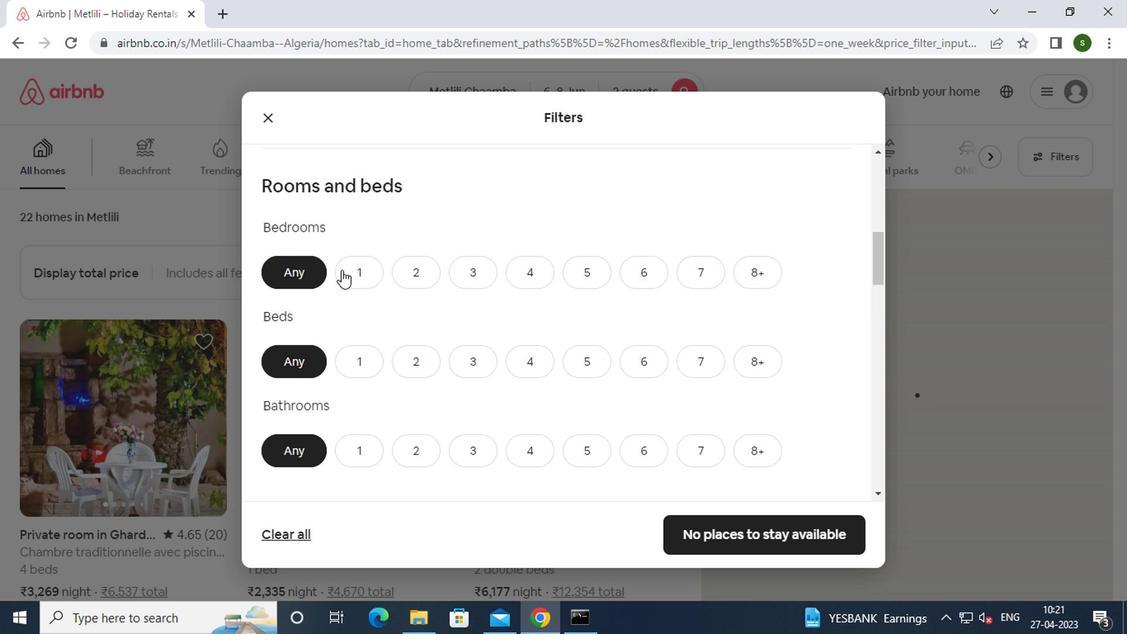 
Action: Mouse pressed left at (345, 275)
Screenshot: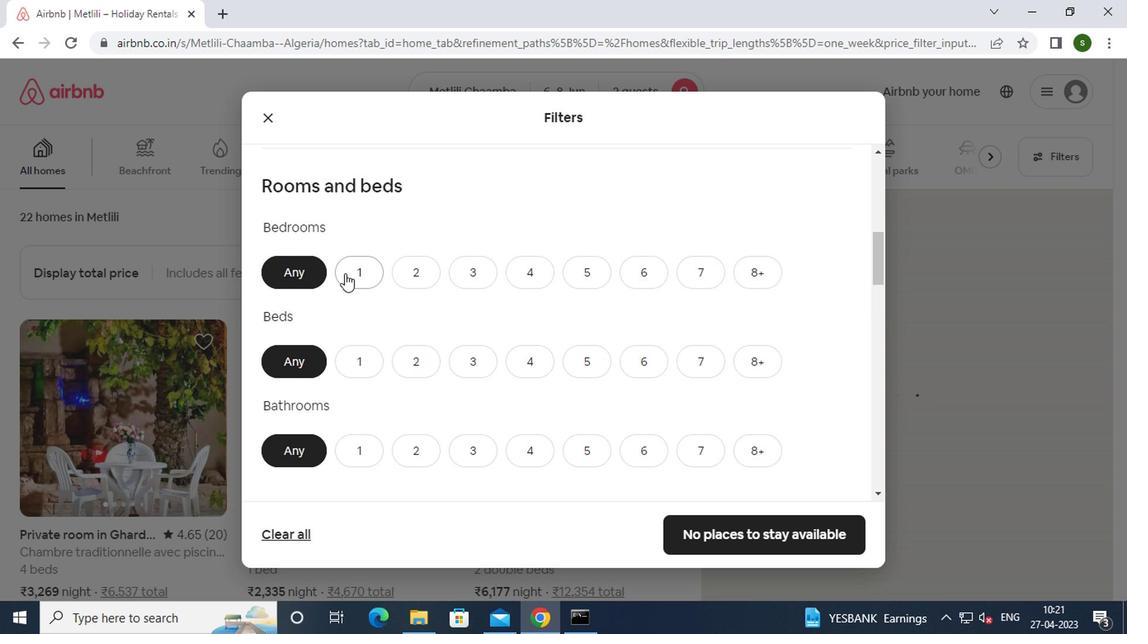 
Action: Mouse moved to (406, 370)
Screenshot: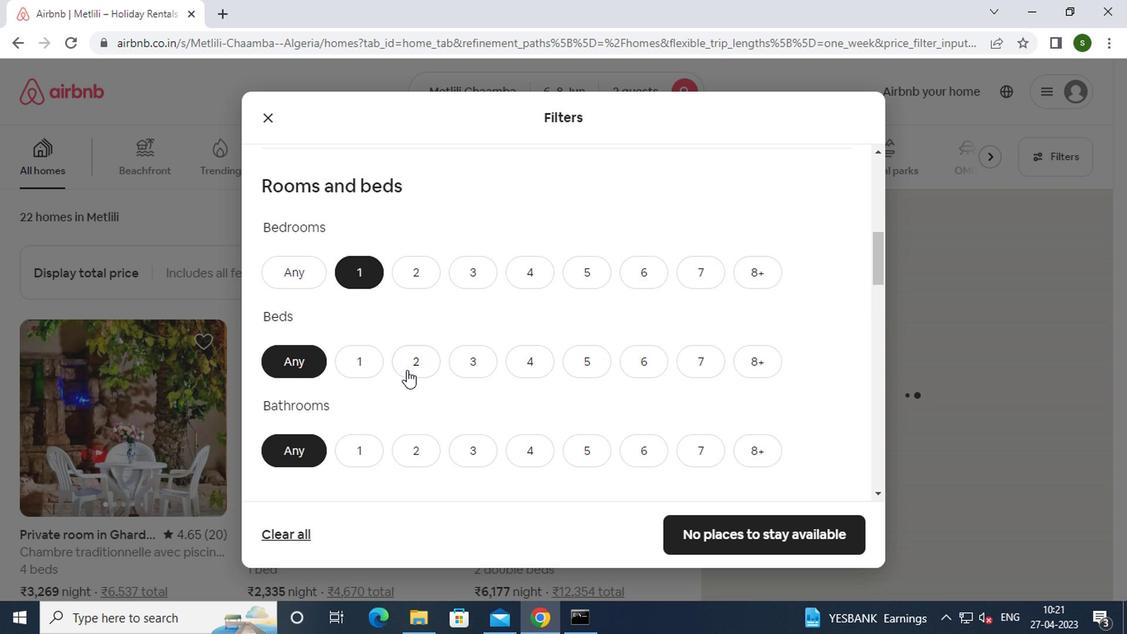
Action: Mouse pressed left at (406, 370)
Screenshot: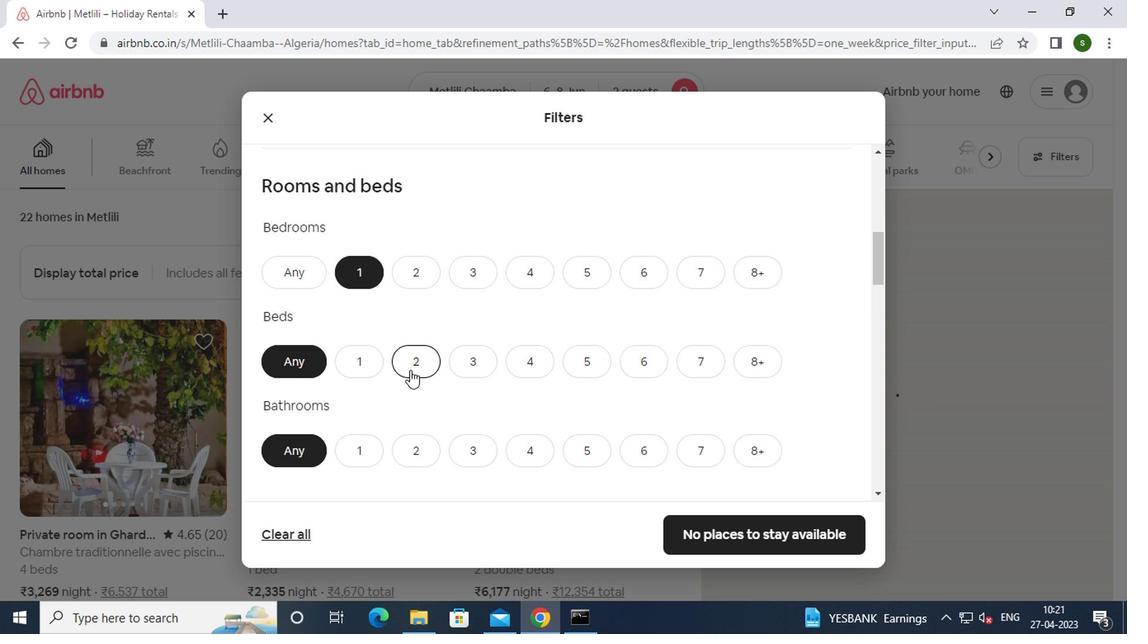 
Action: Mouse moved to (356, 451)
Screenshot: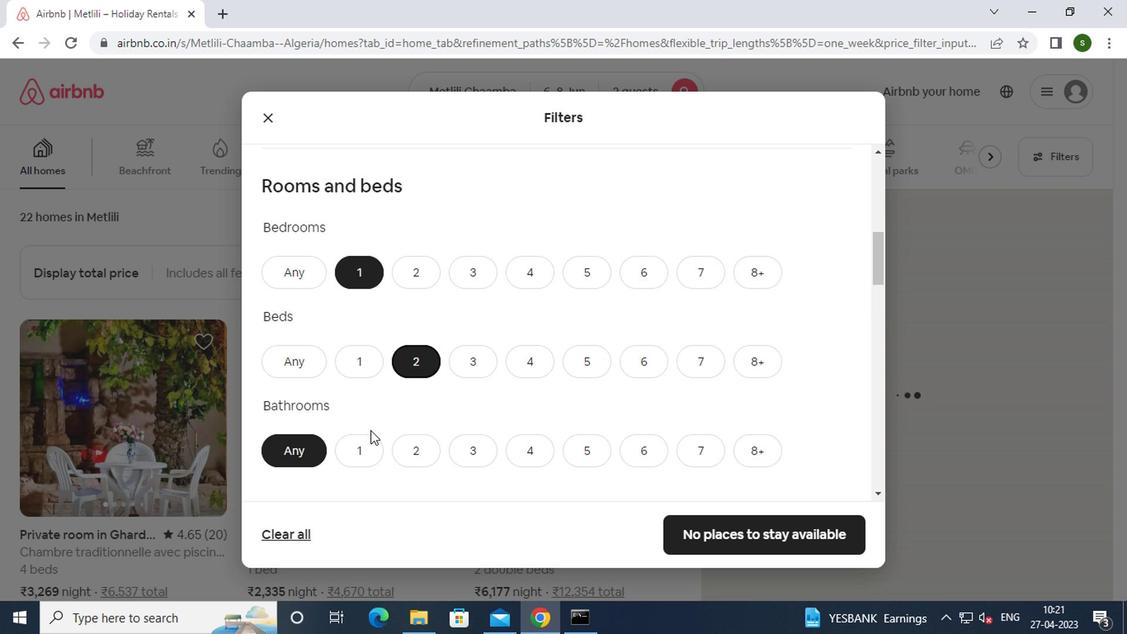 
Action: Mouse pressed left at (356, 451)
Screenshot: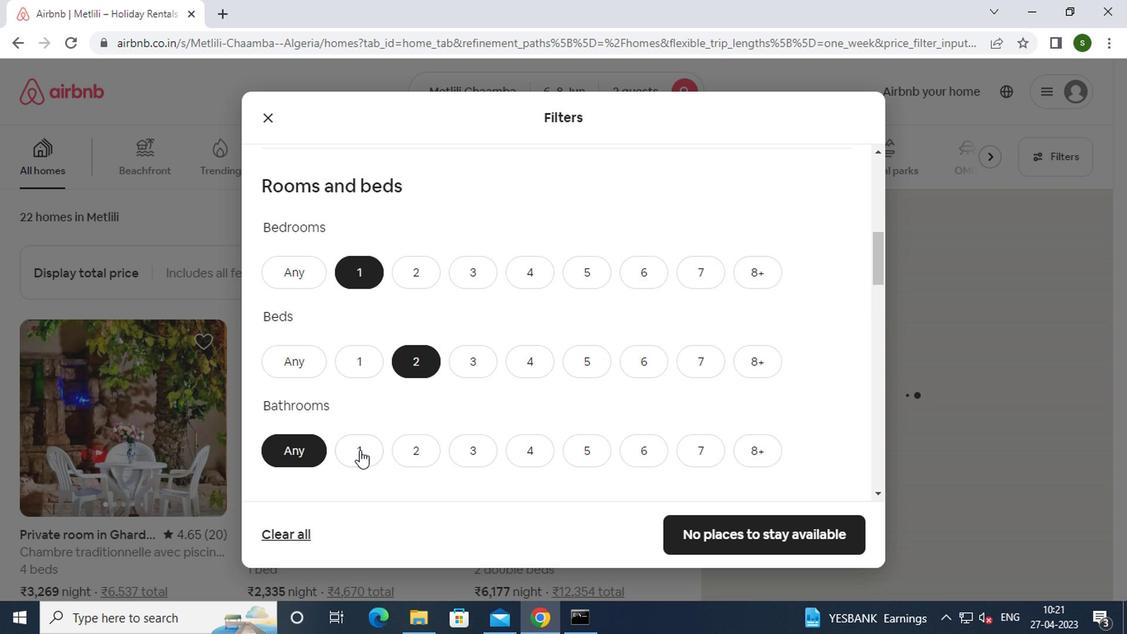 
Action: Mouse moved to (492, 372)
Screenshot: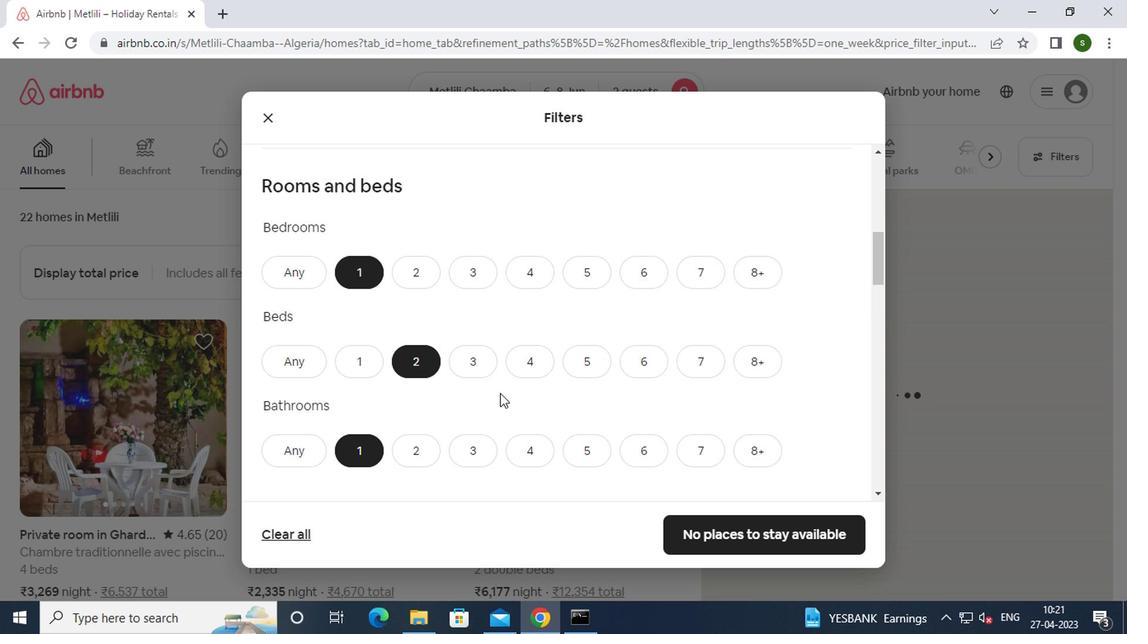 
Action: Mouse scrolled (492, 371) with delta (0, -1)
Screenshot: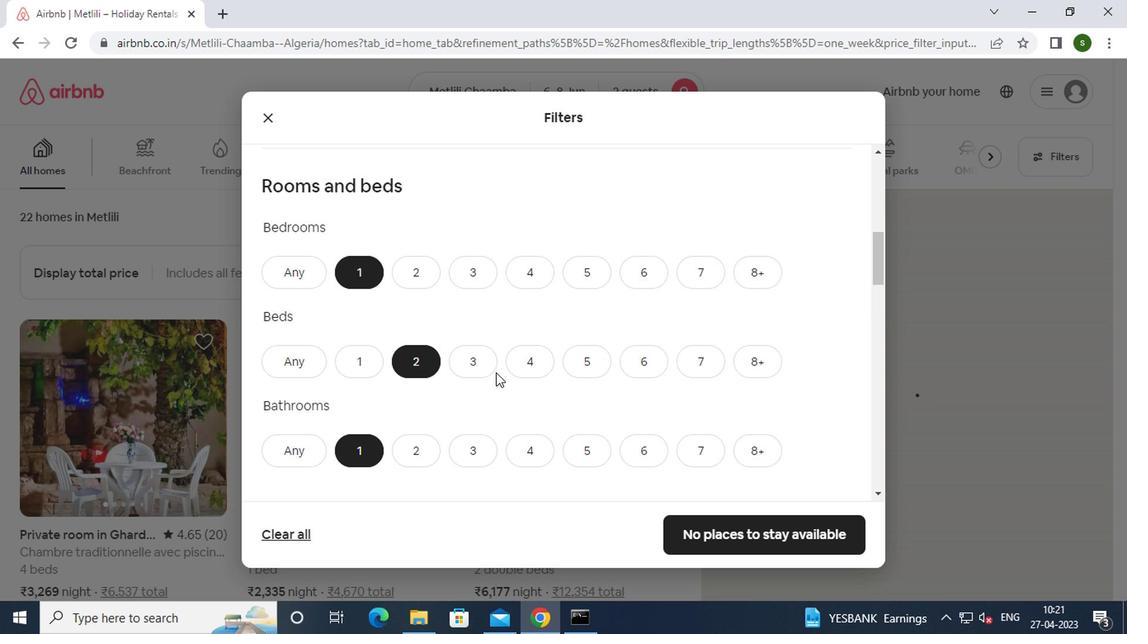 
Action: Mouse scrolled (492, 371) with delta (0, -1)
Screenshot: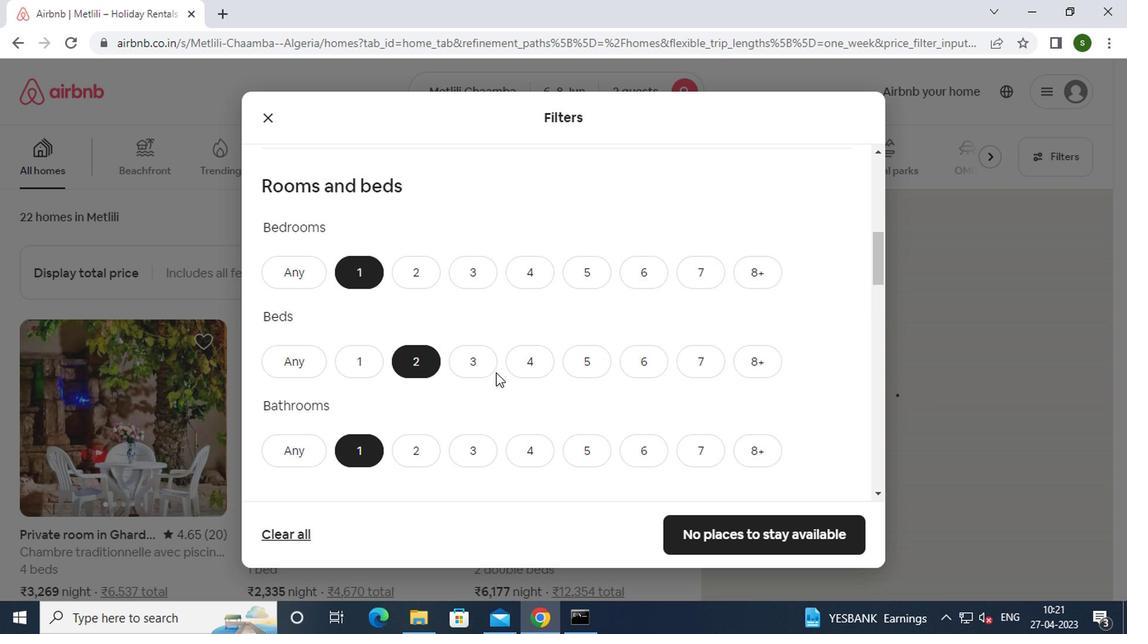 
Action: Mouse scrolled (492, 371) with delta (0, -1)
Screenshot: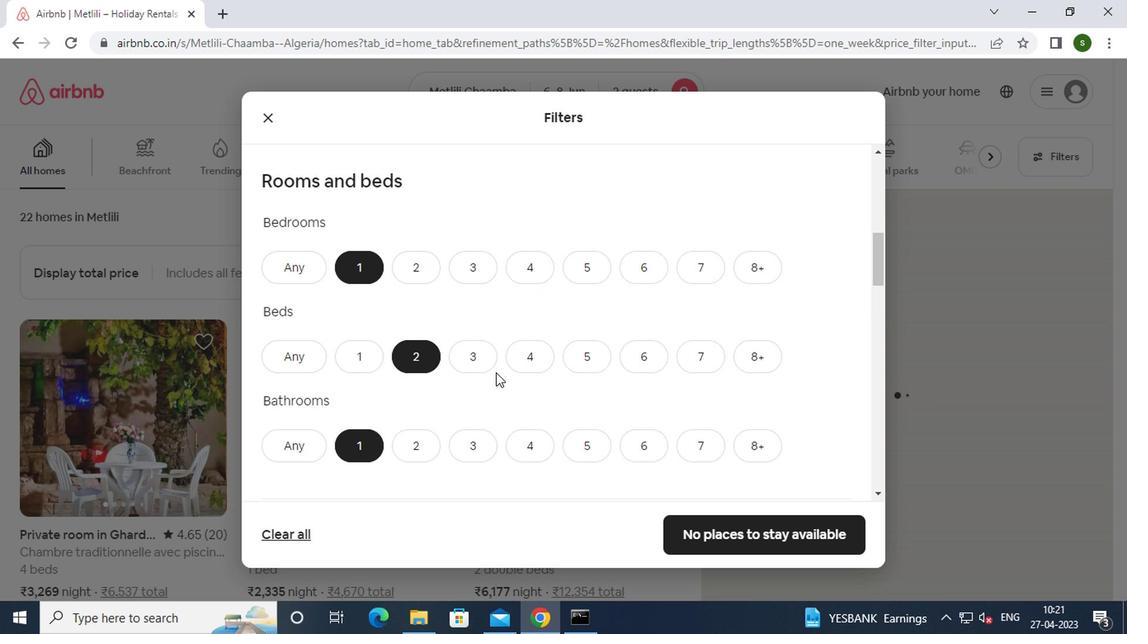 
Action: Mouse moved to (387, 363)
Screenshot: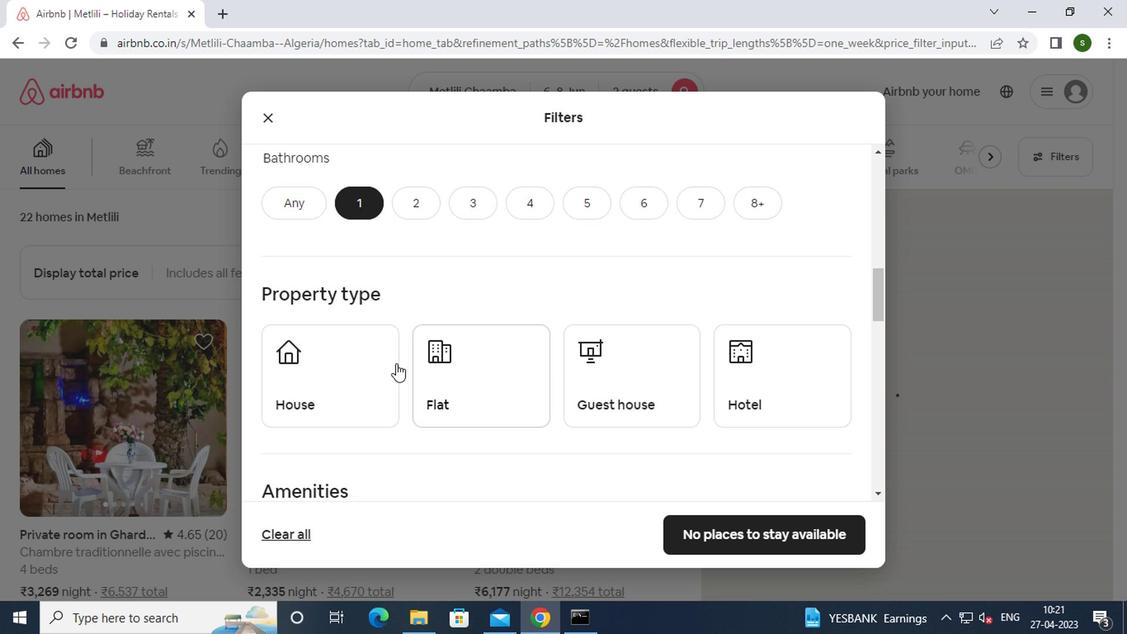 
Action: Mouse pressed left at (387, 363)
Screenshot: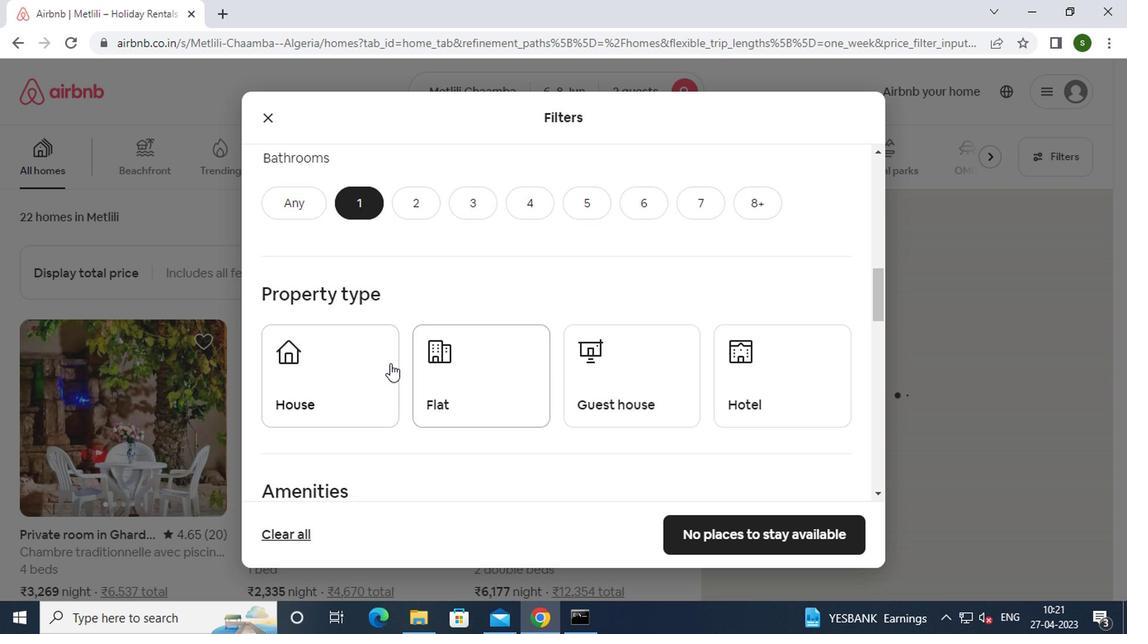 
Action: Mouse moved to (498, 366)
Screenshot: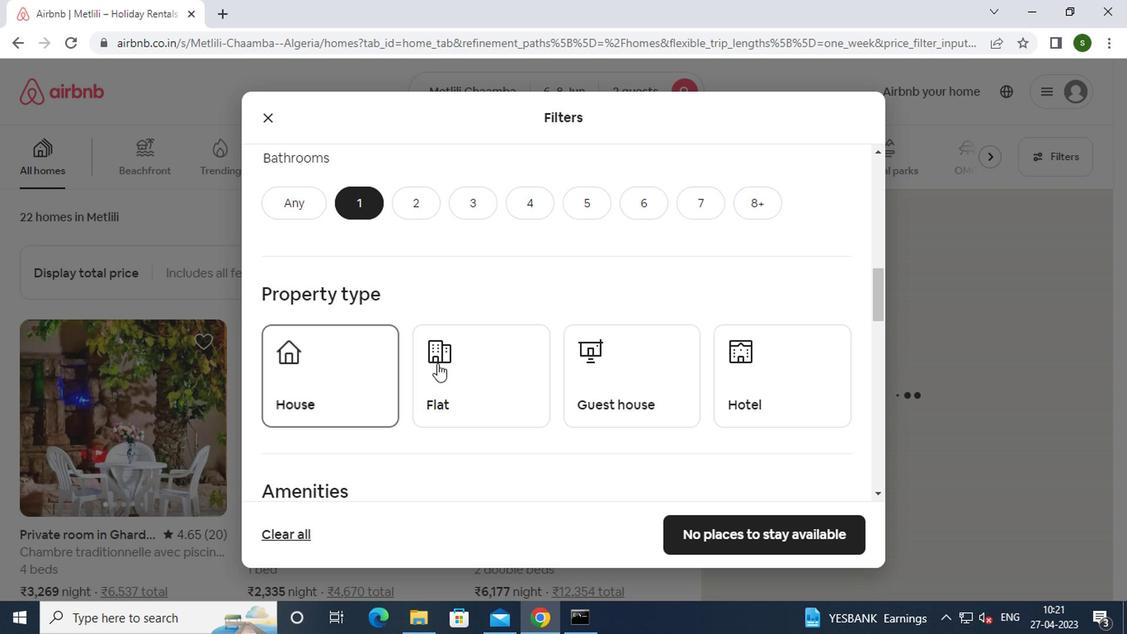 
Action: Mouse pressed left at (498, 366)
Screenshot: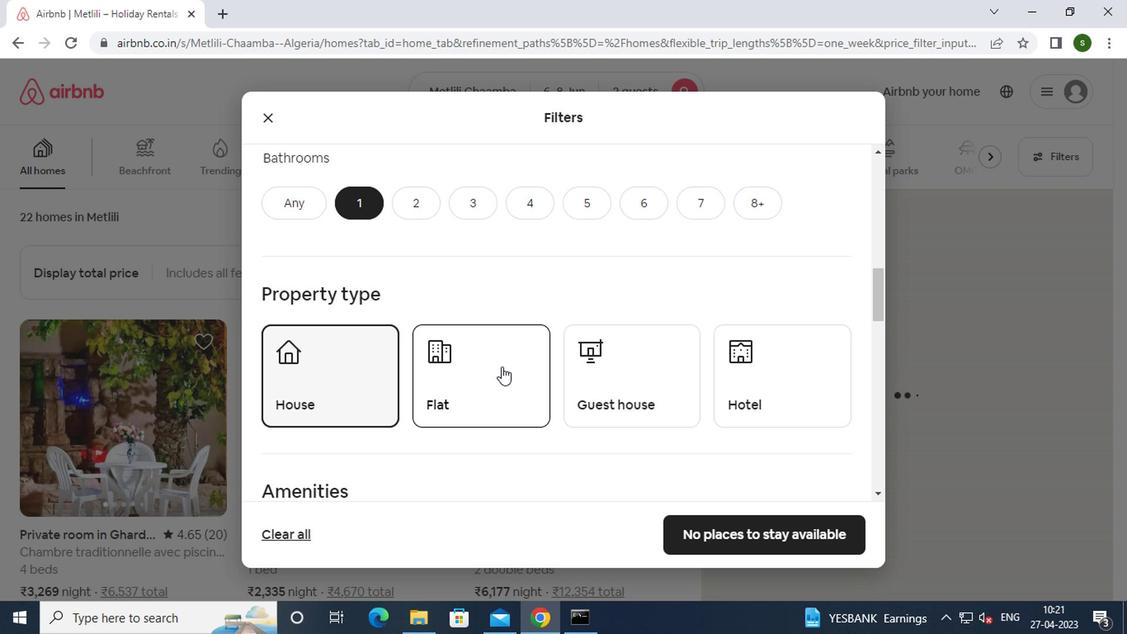 
Action: Mouse moved to (767, 376)
Screenshot: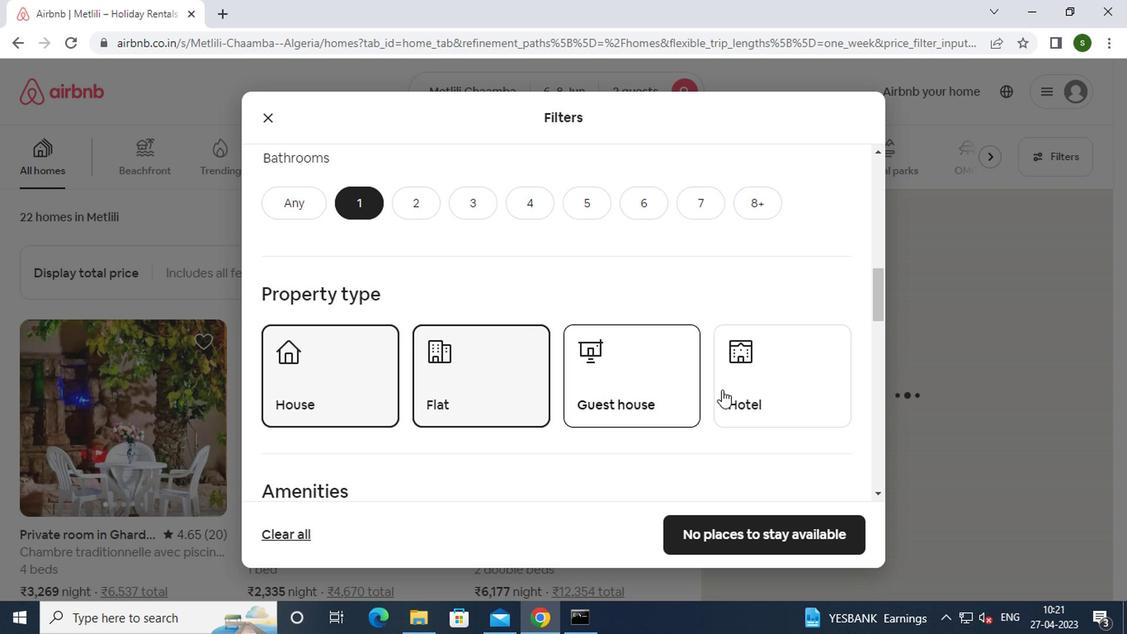 
Action: Mouse pressed left at (767, 376)
Screenshot: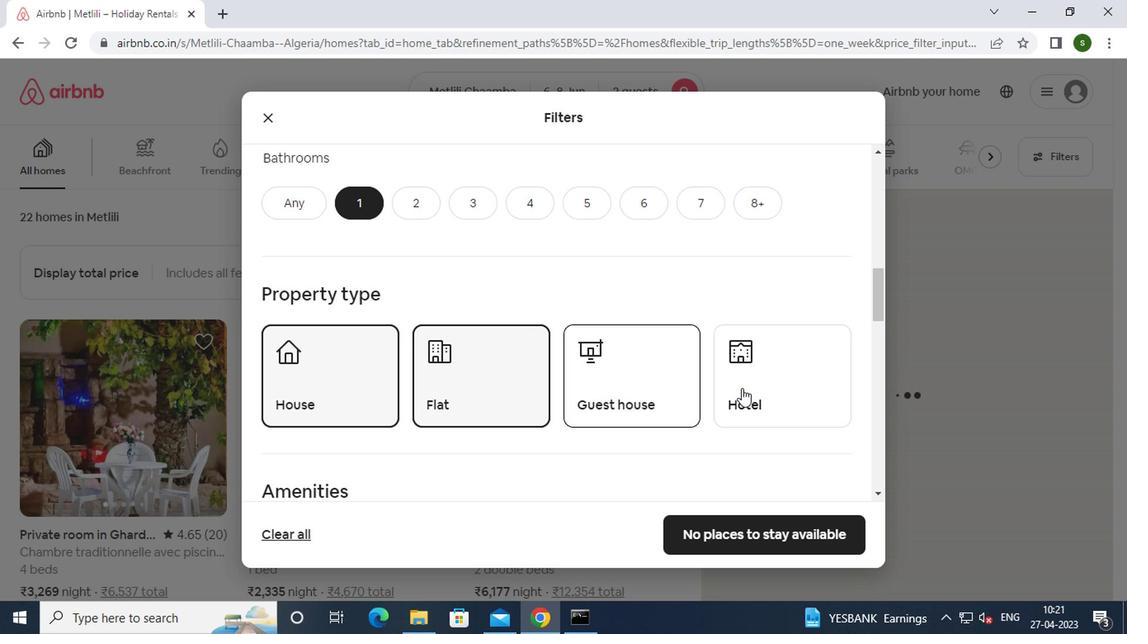 
Action: Mouse moved to (688, 359)
Screenshot: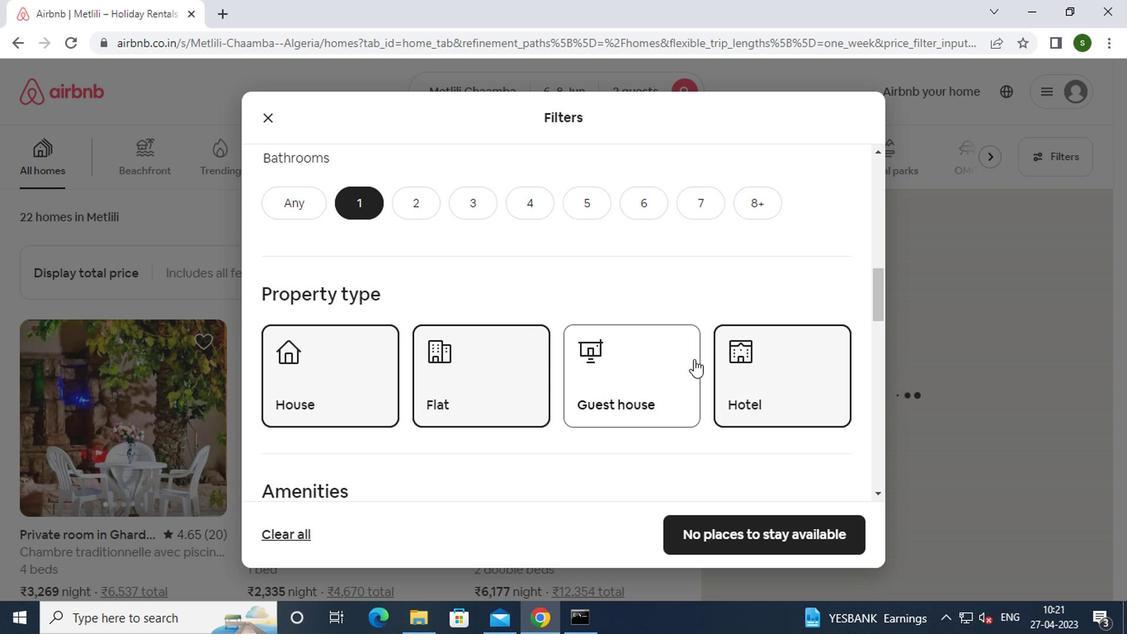 
Action: Mouse scrolled (688, 358) with delta (0, 0)
Screenshot: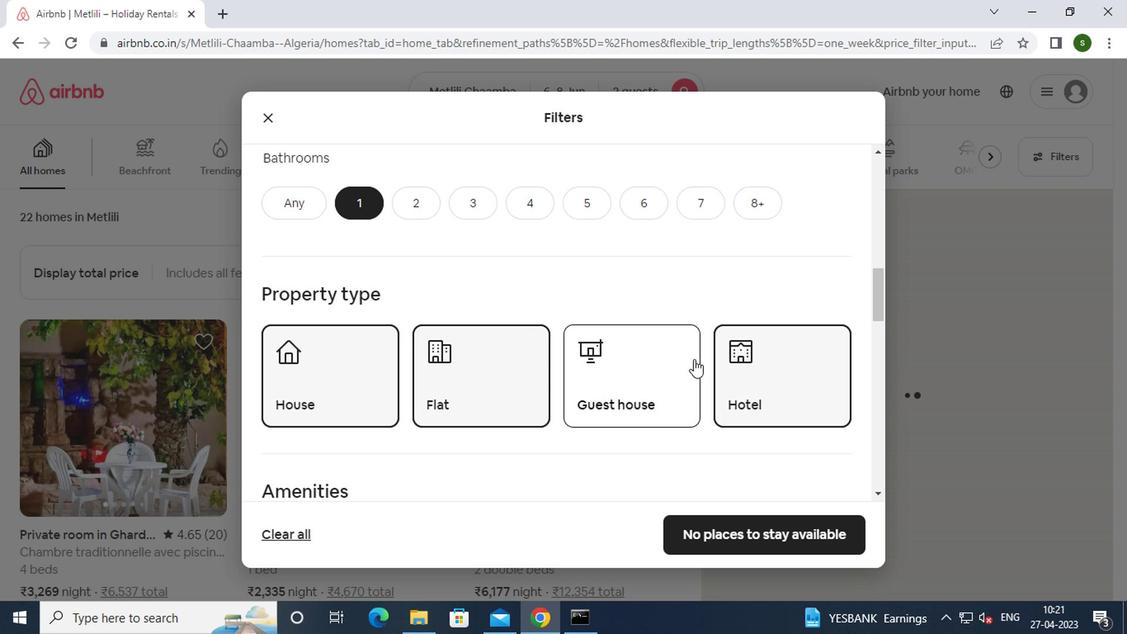 
Action: Mouse scrolled (688, 358) with delta (0, 0)
Screenshot: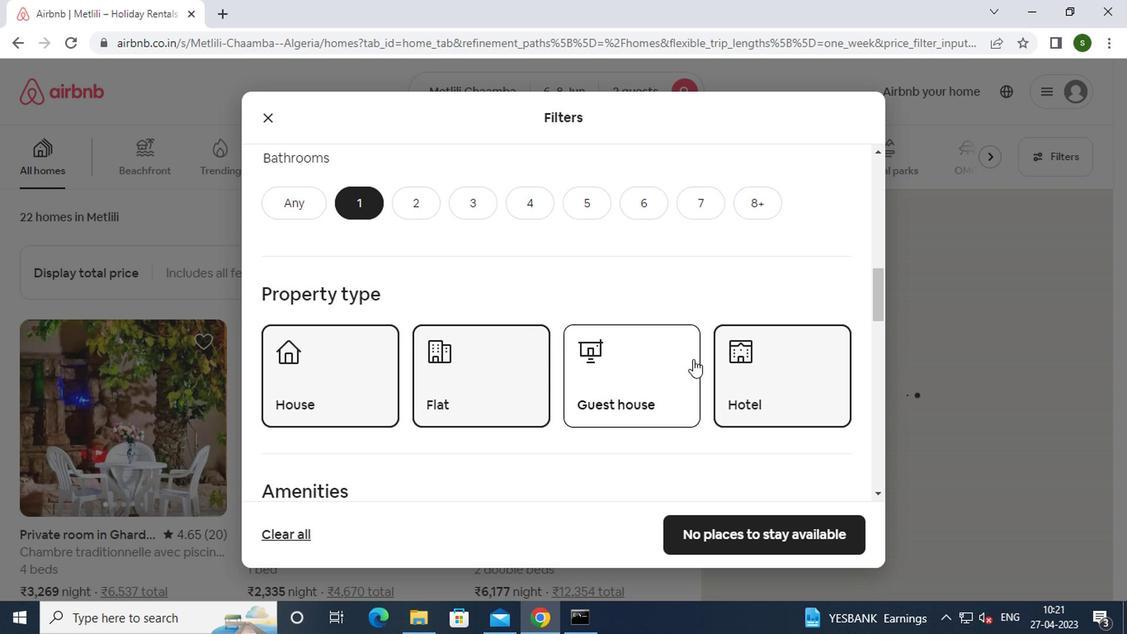 
Action: Mouse scrolled (688, 358) with delta (0, 0)
Screenshot: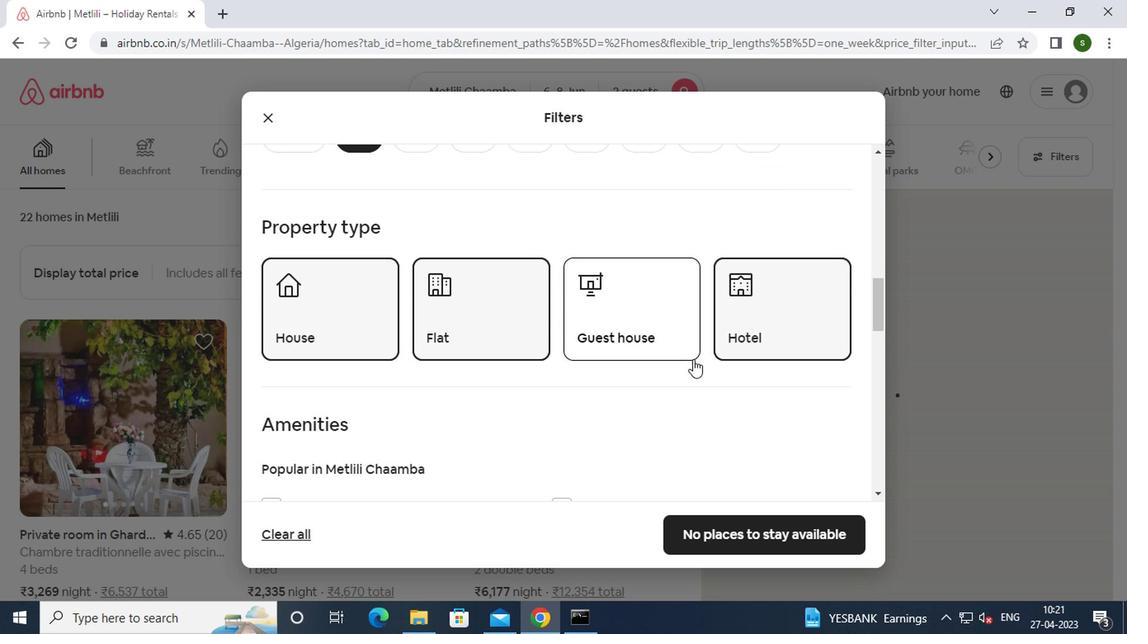 
Action: Mouse moved to (277, 324)
Screenshot: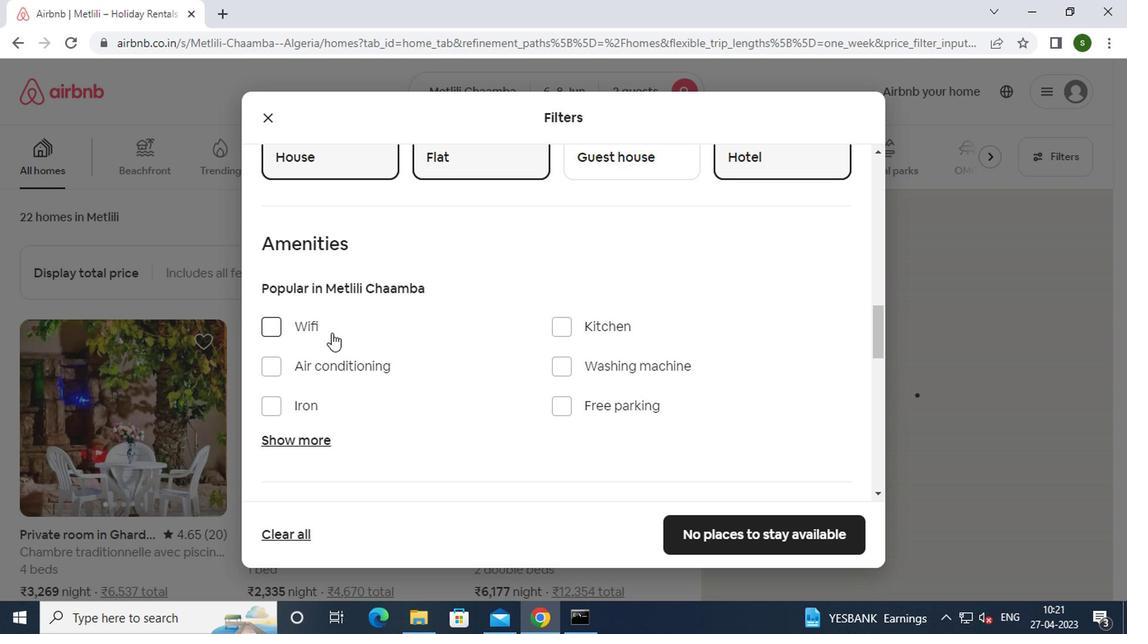 
Action: Mouse pressed left at (277, 324)
Screenshot: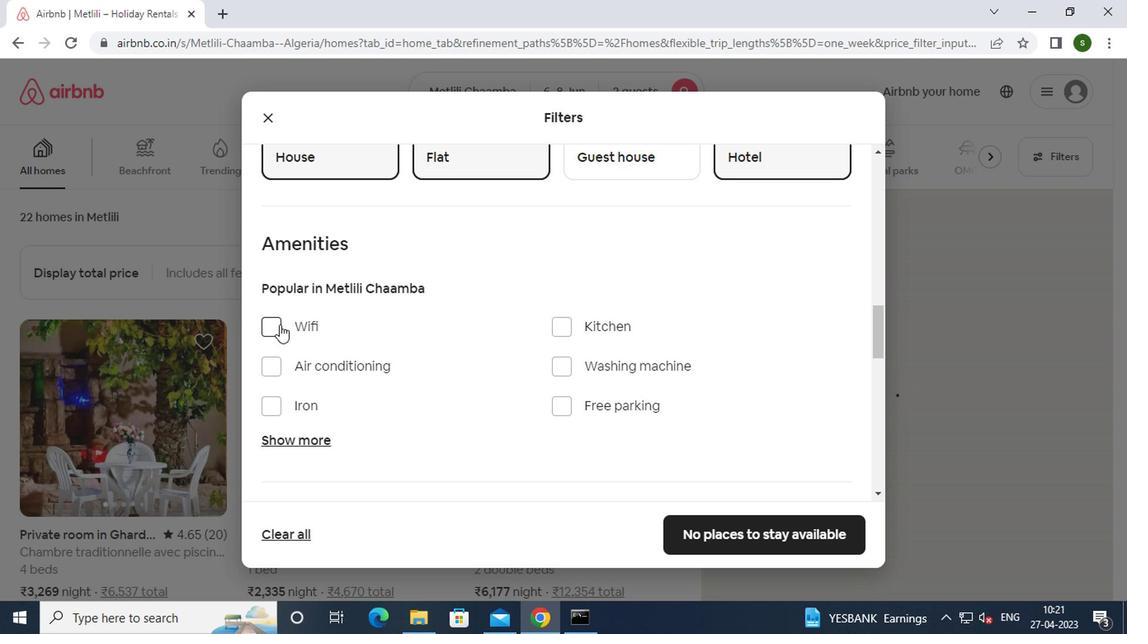 
Action: Mouse moved to (575, 368)
Screenshot: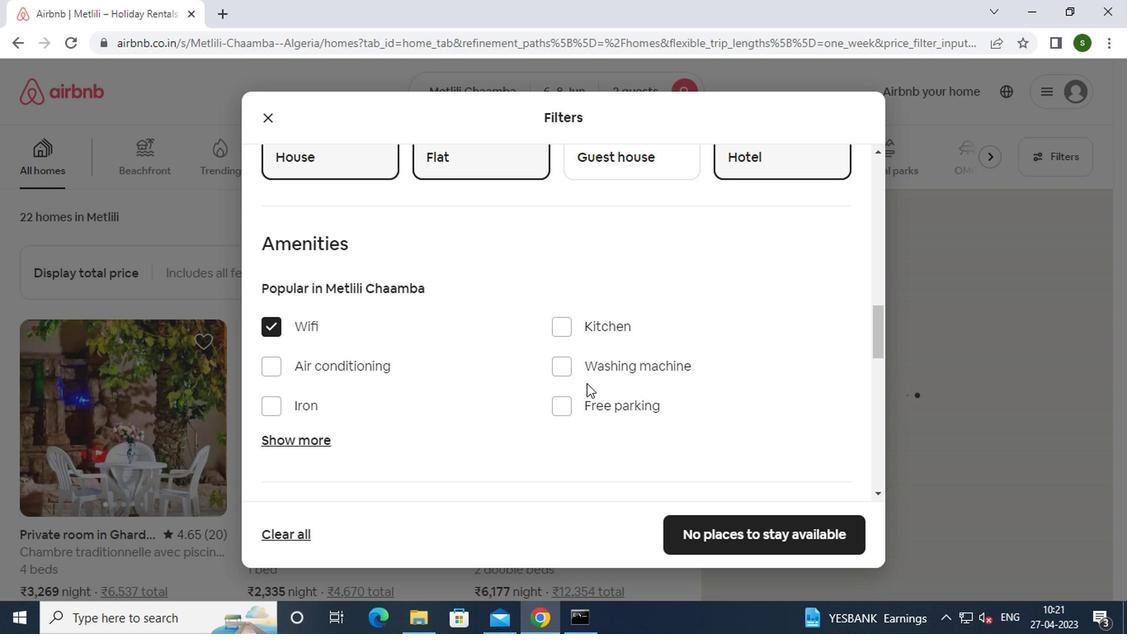 
Action: Mouse pressed left at (575, 368)
Screenshot: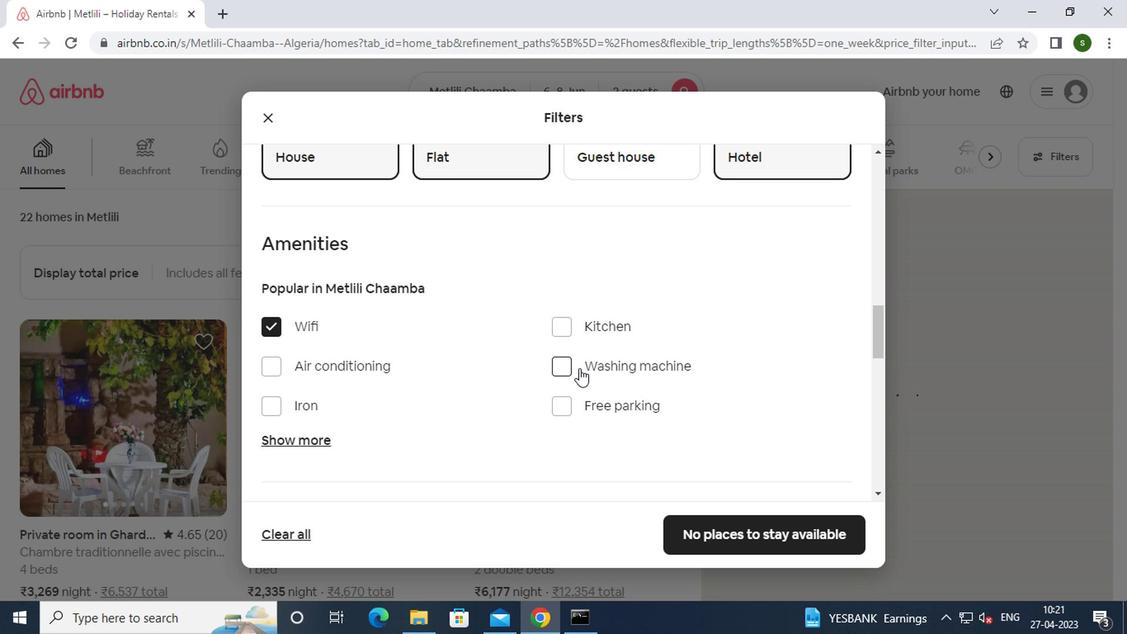 
Action: Mouse moved to (686, 388)
Screenshot: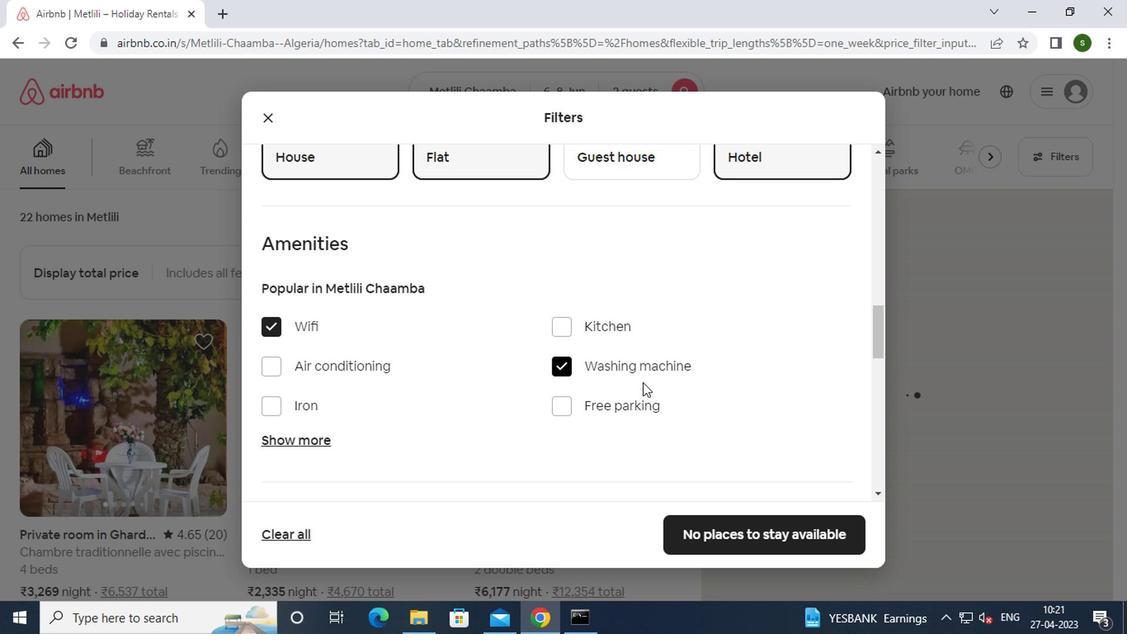 
Action: Mouse scrolled (686, 387) with delta (0, -1)
Screenshot: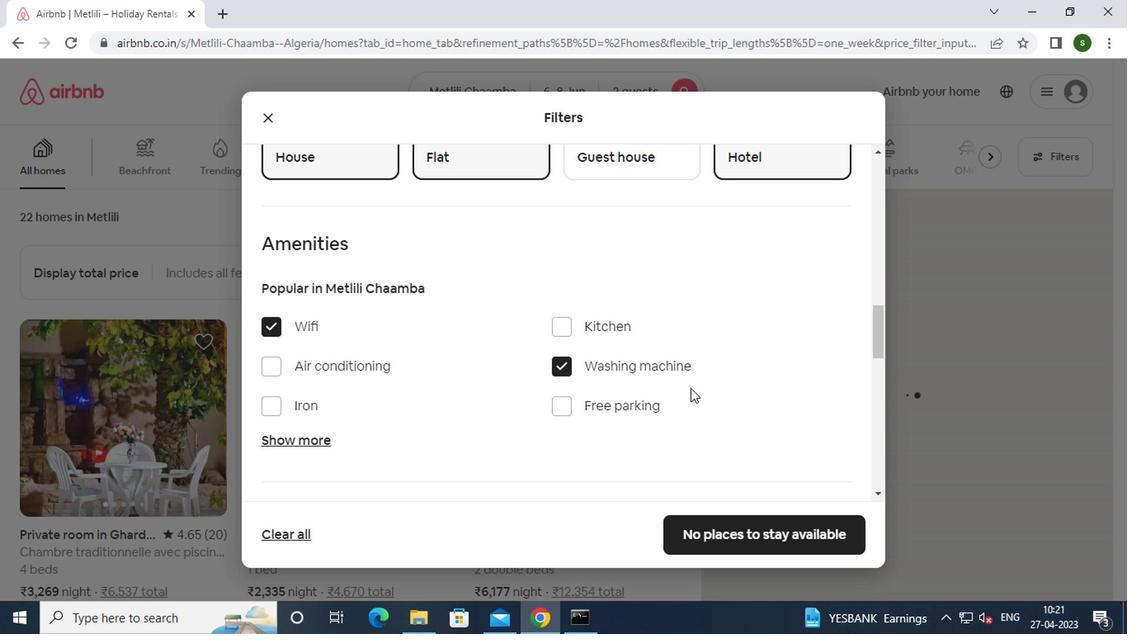 
Action: Mouse scrolled (686, 387) with delta (0, -1)
Screenshot: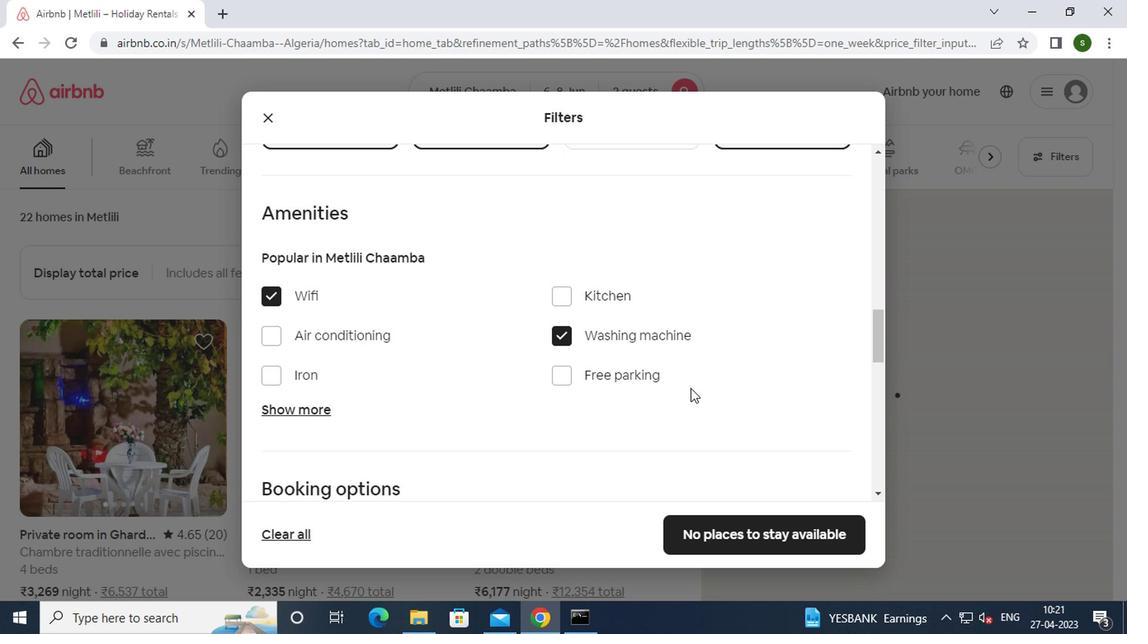 
Action: Mouse scrolled (686, 387) with delta (0, -1)
Screenshot: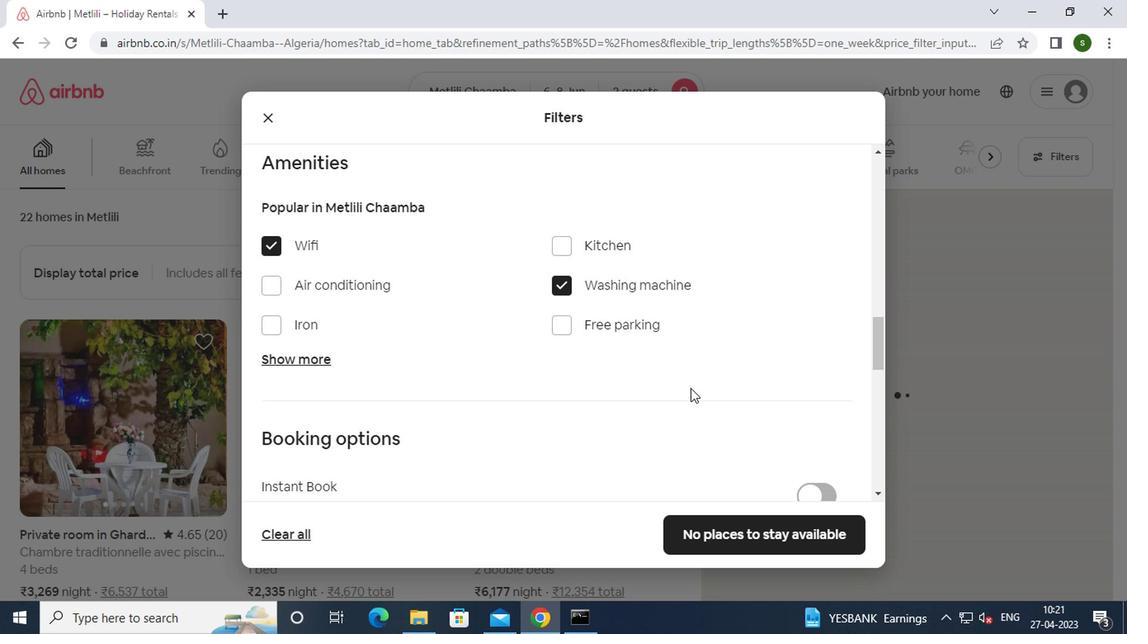 
Action: Mouse scrolled (686, 387) with delta (0, -1)
Screenshot: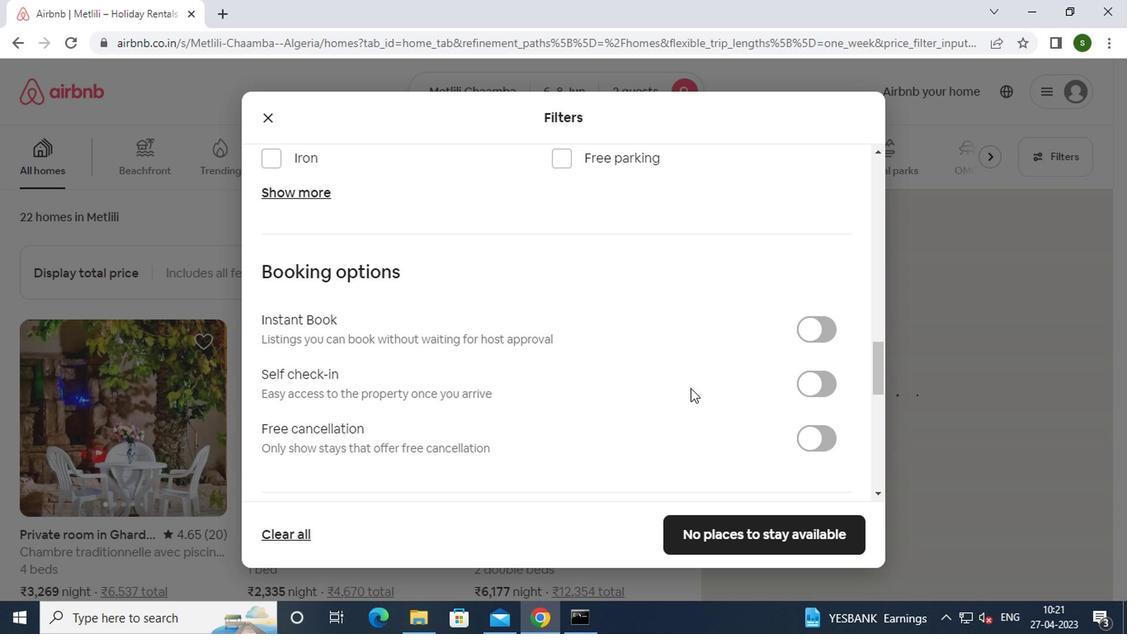 
Action: Mouse moved to (811, 300)
Screenshot: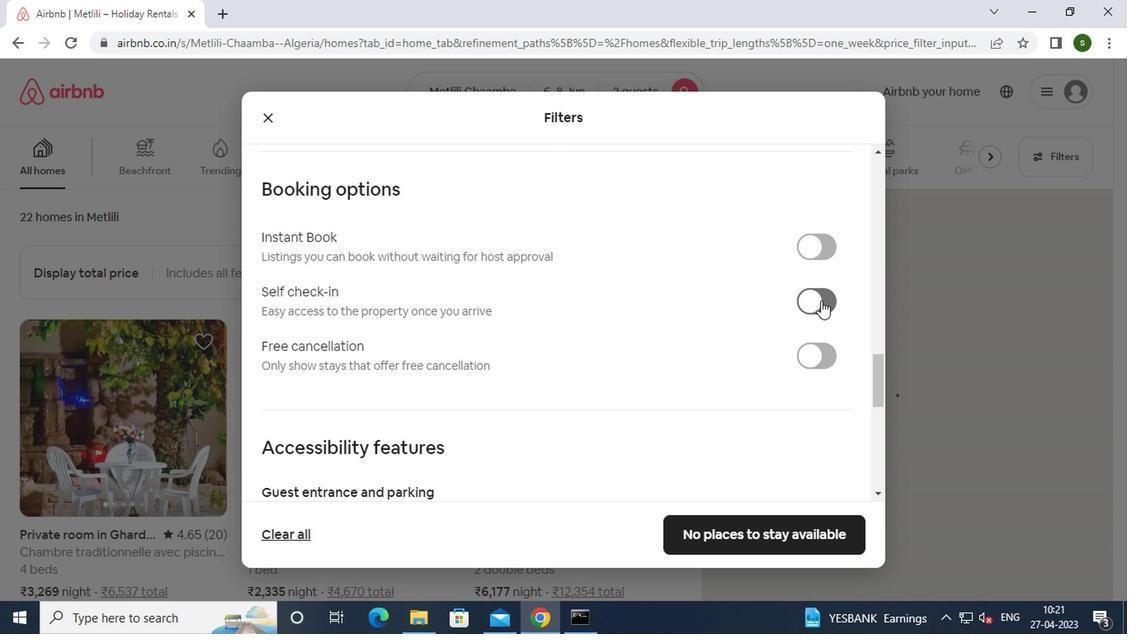 
Action: Mouse pressed left at (811, 300)
Screenshot: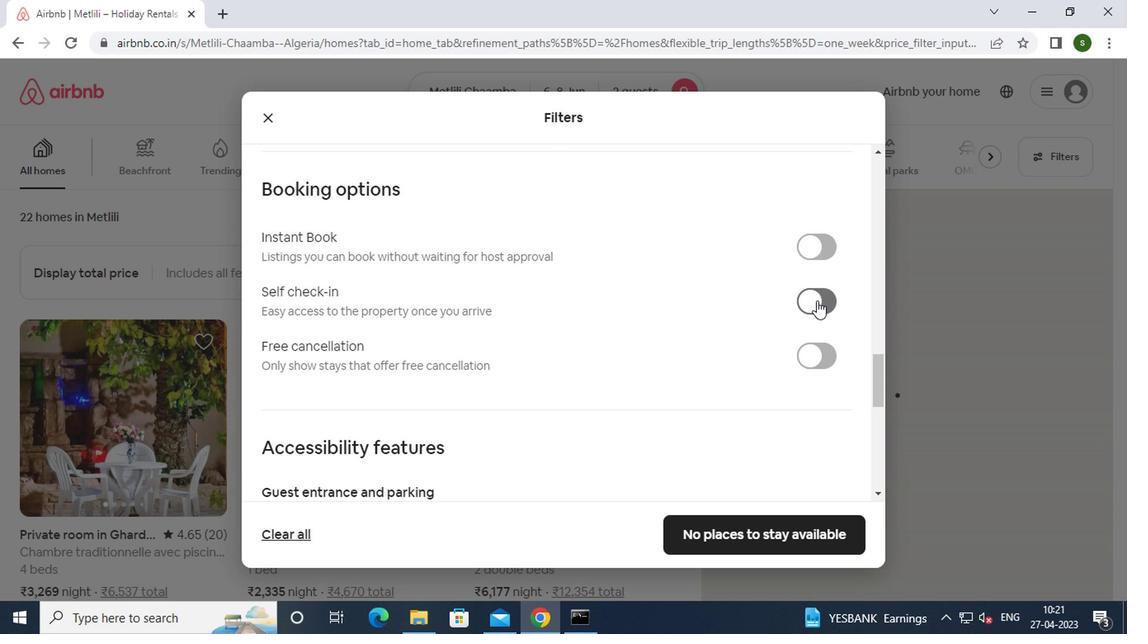 
Action: Mouse moved to (770, 536)
Screenshot: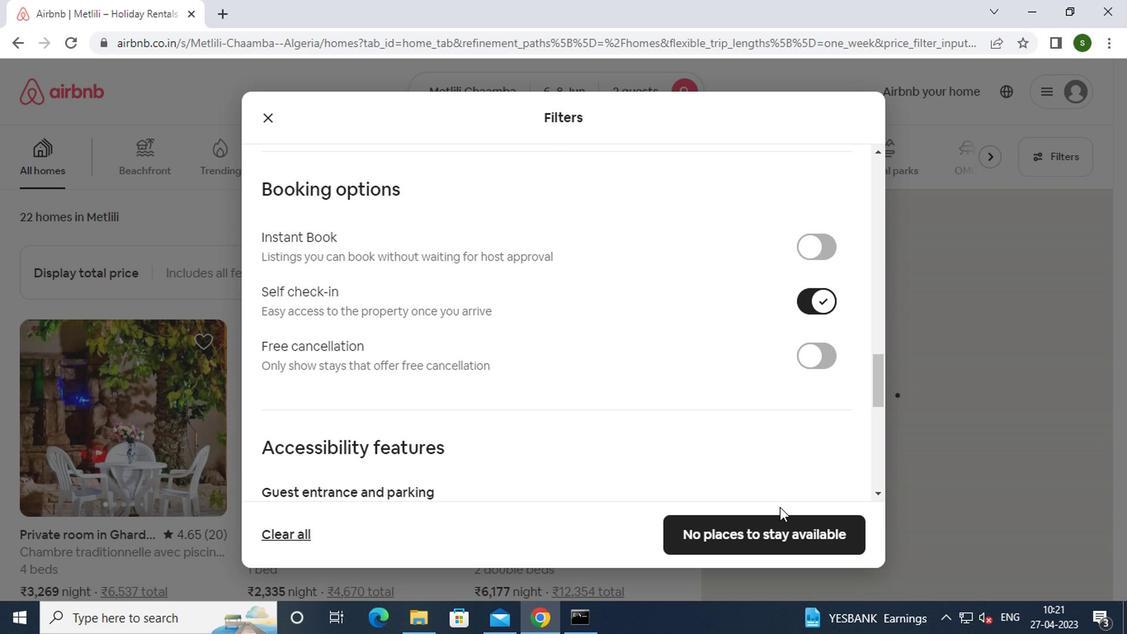 
Action: Mouse pressed left at (770, 536)
Screenshot: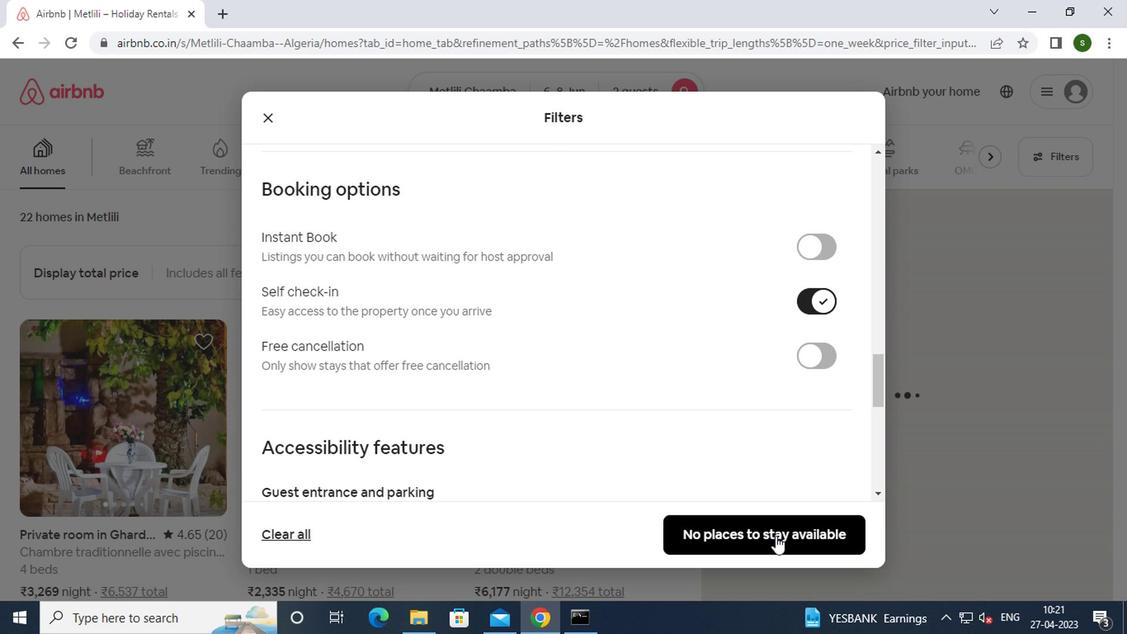
Action: Mouse moved to (770, 537)
Screenshot: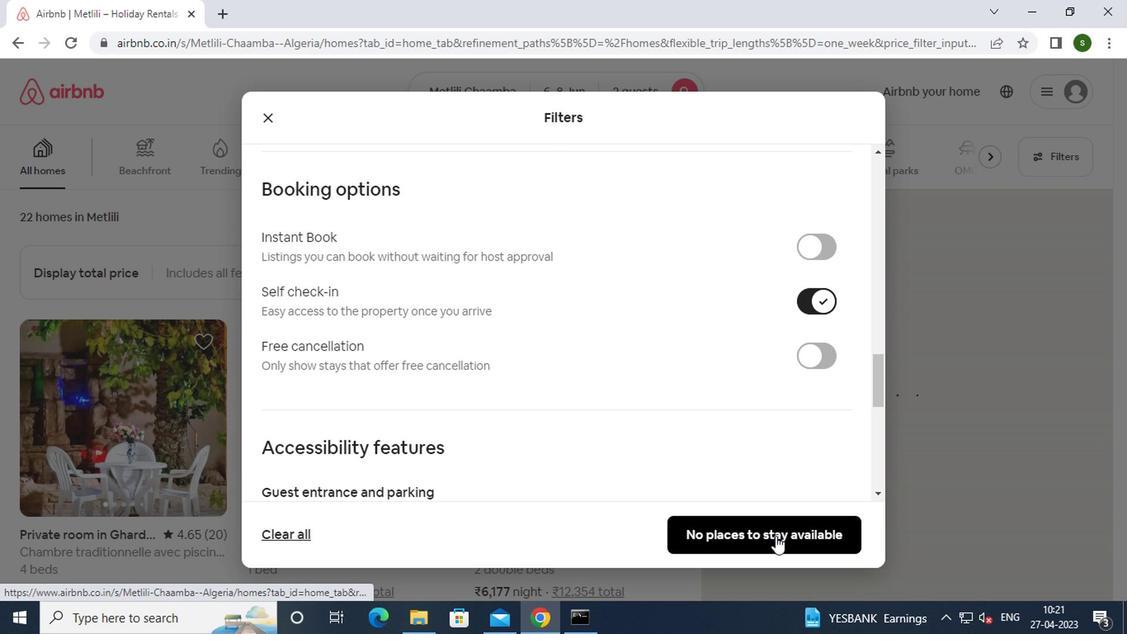 
